 Task: For heading Use Italics Montserrat with green colour & Underline.  font size for heading26,  'Change the font style of data to' oswald and font size to 18,  Change the alignment of both headline & data to Align left In the sheet  Data Analysis Workbook Template Sheet
Action: Mouse moved to (63, 120)
Screenshot: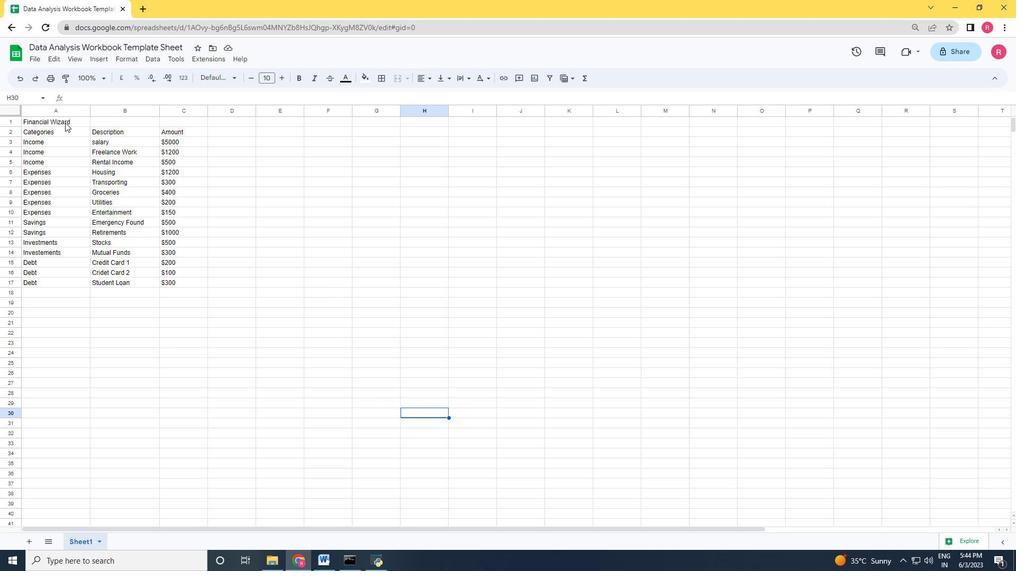 
Action: Mouse pressed left at (63, 120)
Screenshot: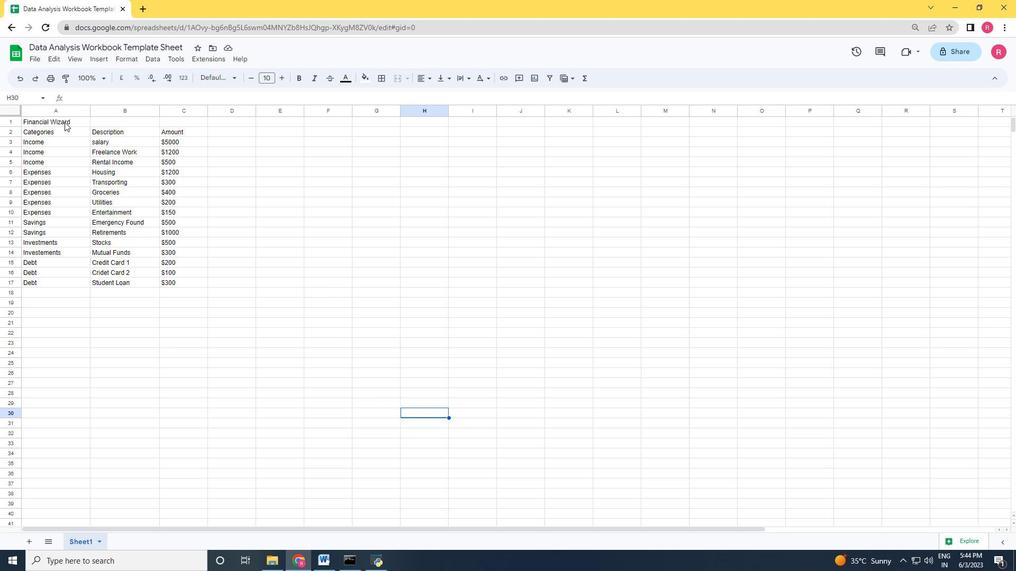 
Action: Mouse moved to (310, 77)
Screenshot: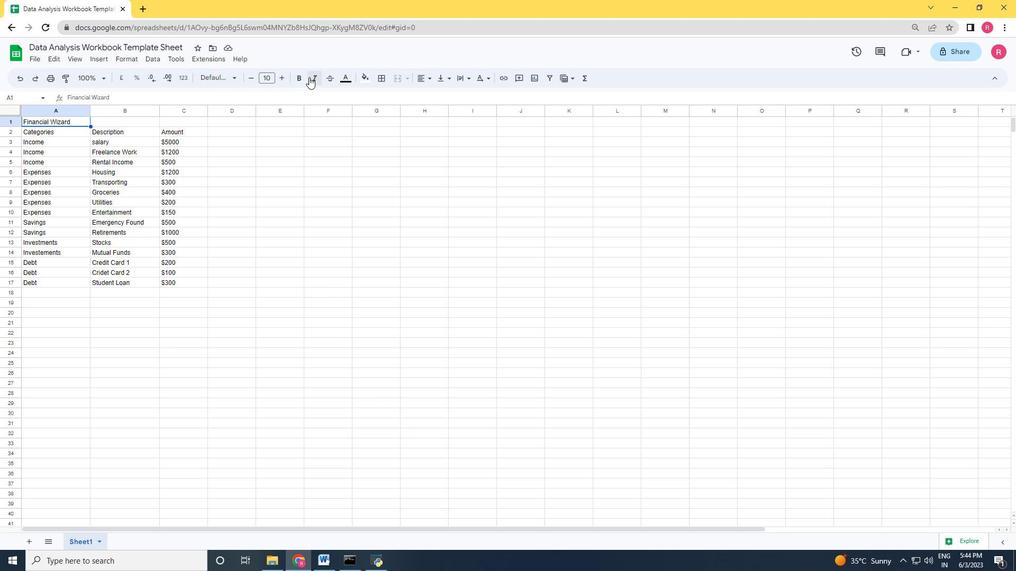 
Action: Mouse pressed left at (310, 77)
Screenshot: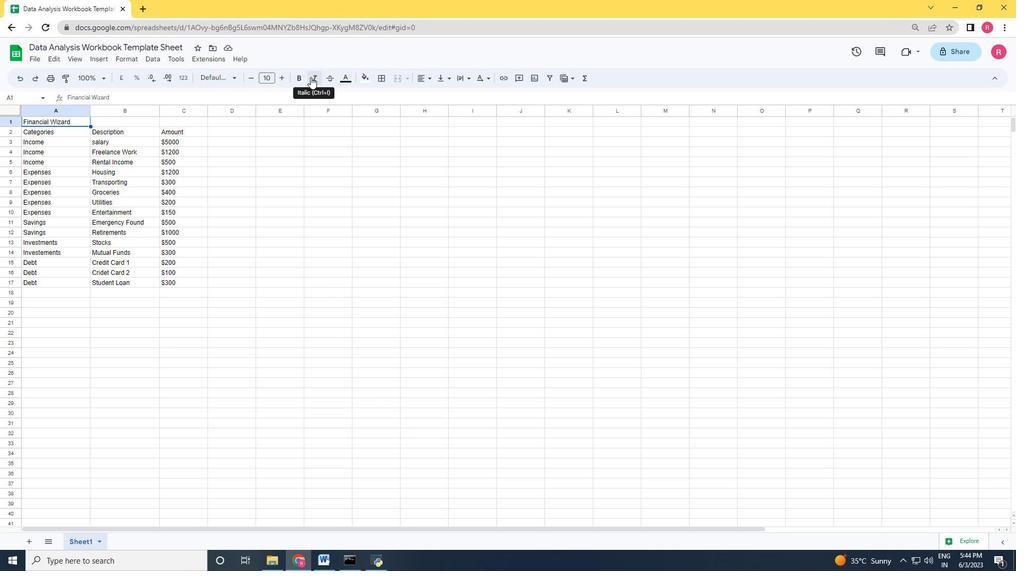 
Action: Mouse moved to (235, 81)
Screenshot: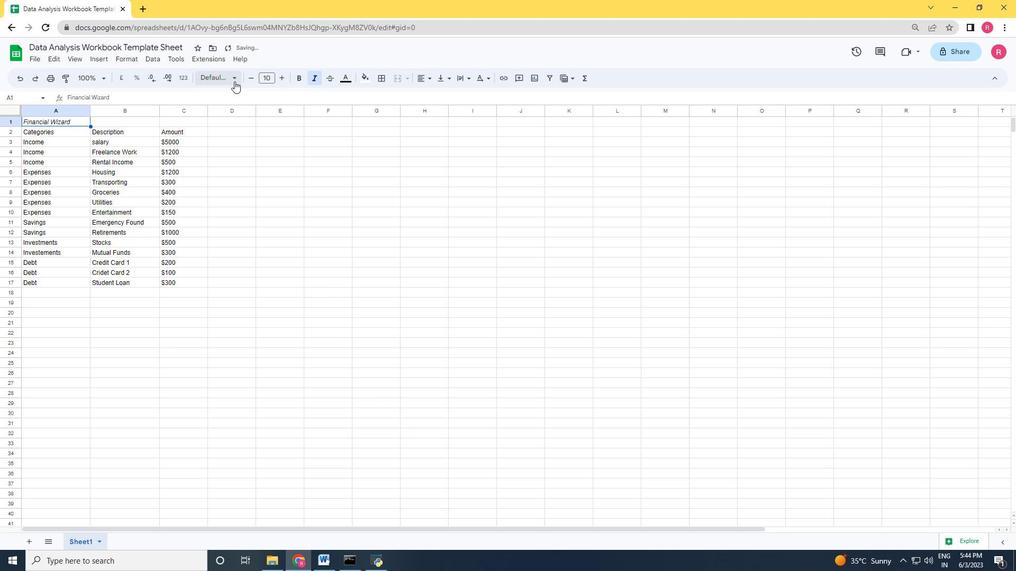 
Action: Mouse pressed left at (235, 81)
Screenshot: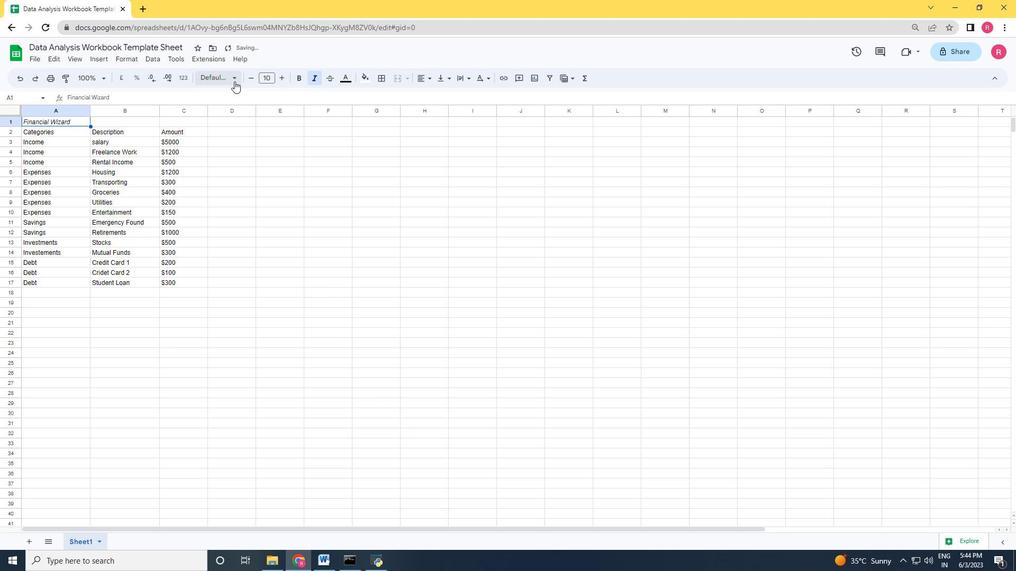 
Action: Mouse moved to (242, 462)
Screenshot: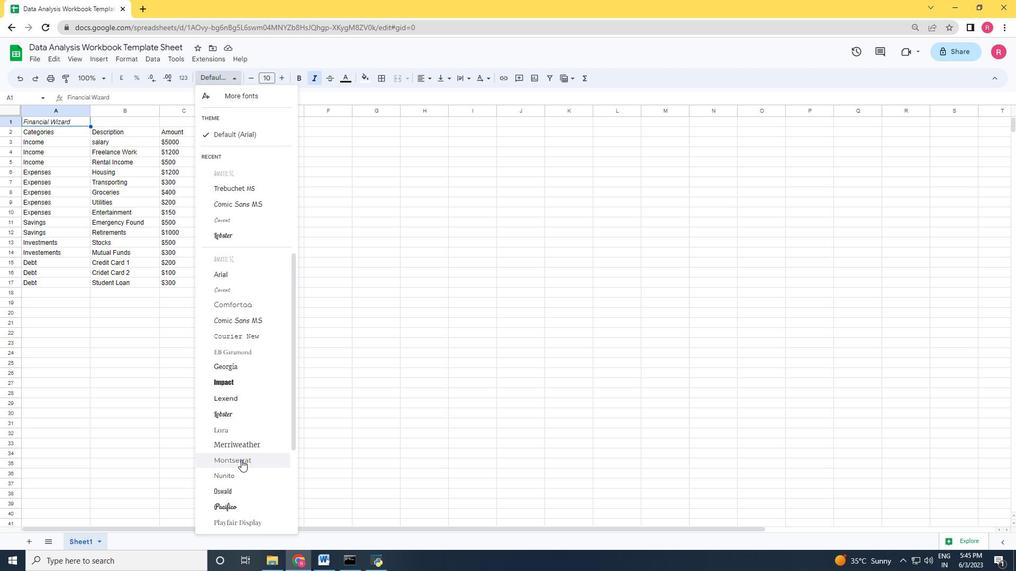 
Action: Mouse pressed left at (242, 462)
Screenshot: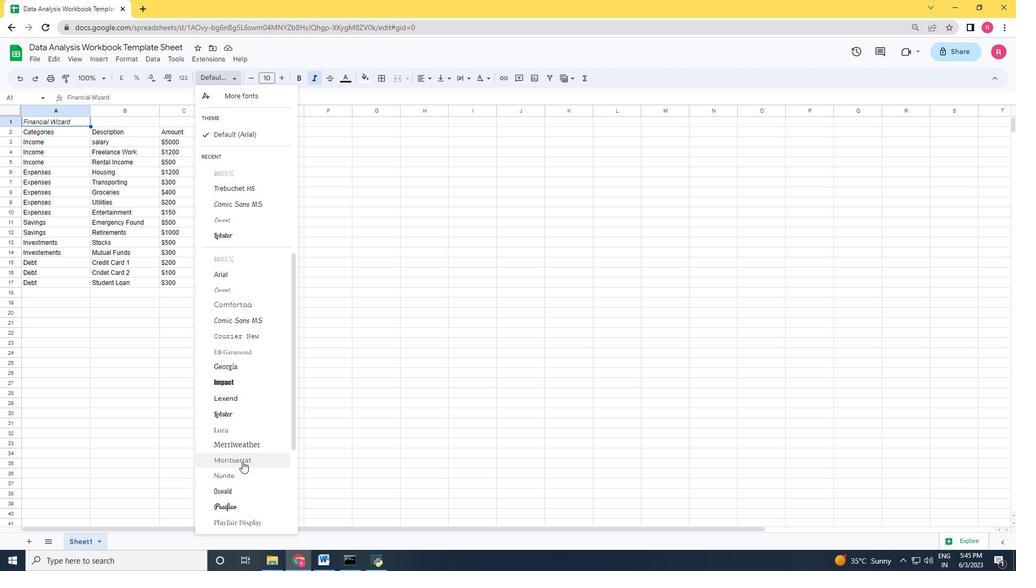 
Action: Mouse moved to (345, 83)
Screenshot: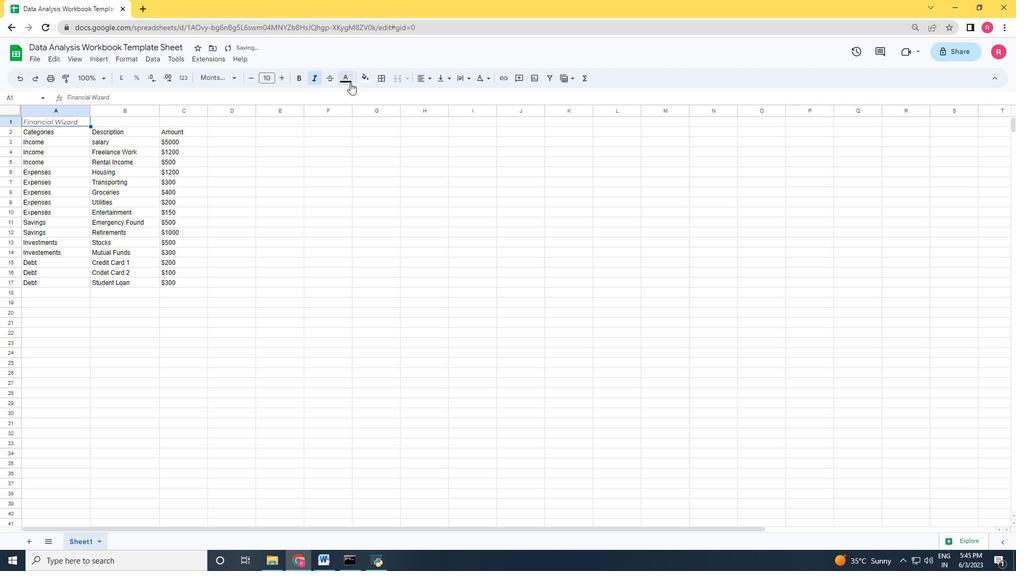 
Action: Mouse pressed left at (345, 83)
Screenshot: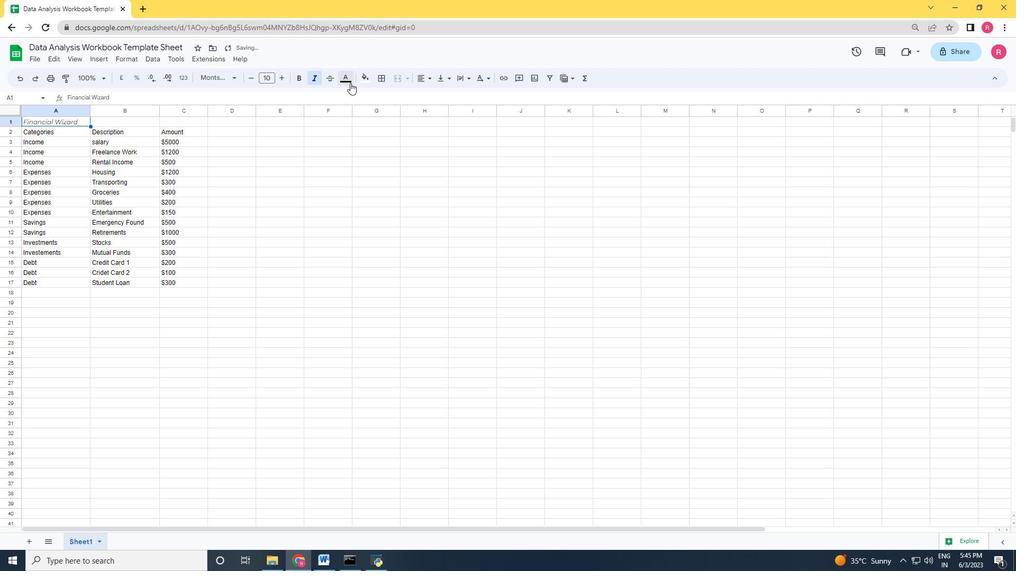 
Action: Mouse moved to (388, 122)
Screenshot: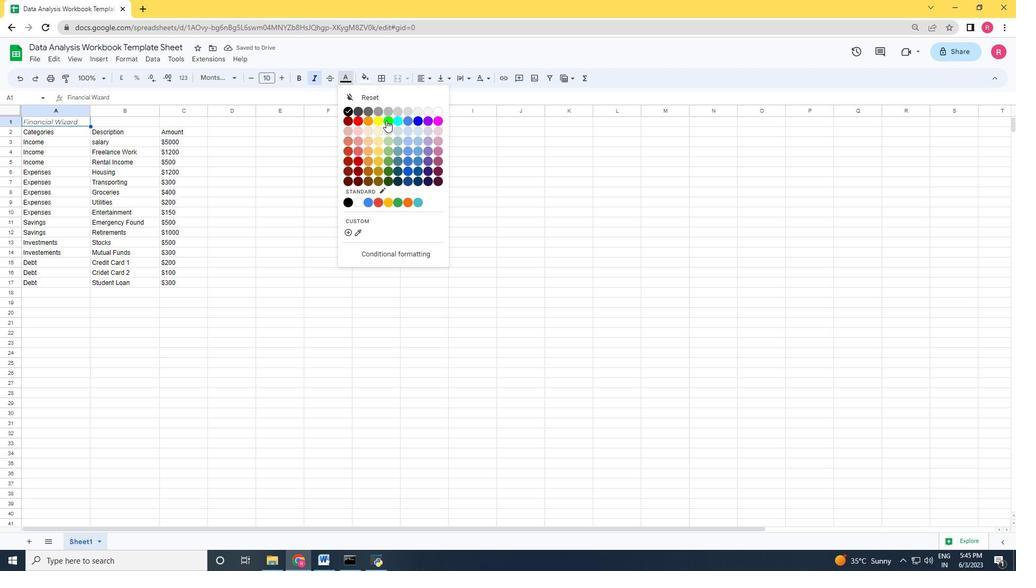 
Action: Mouse pressed left at (388, 122)
Screenshot: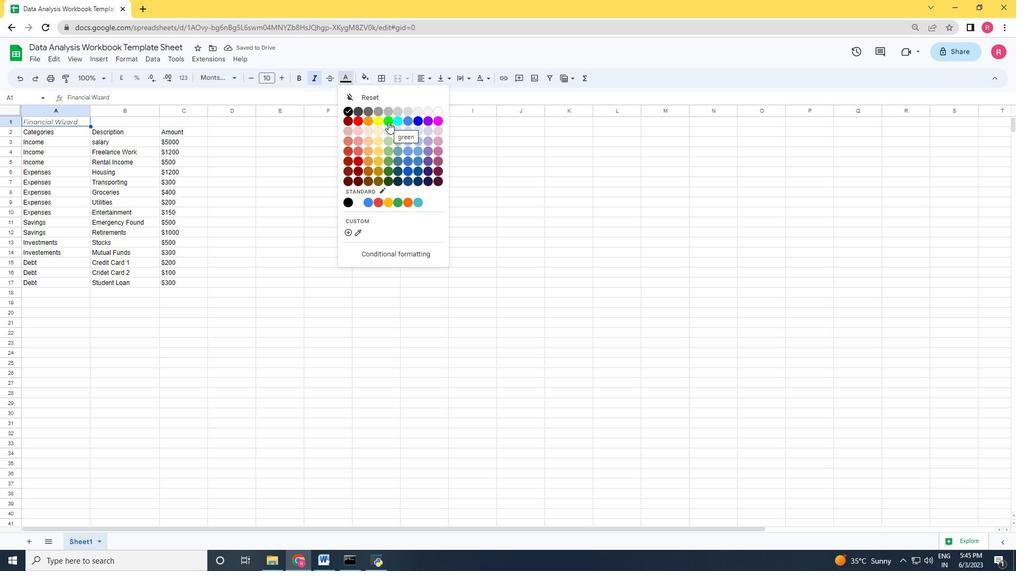 
Action: Mouse moved to (103, 60)
Screenshot: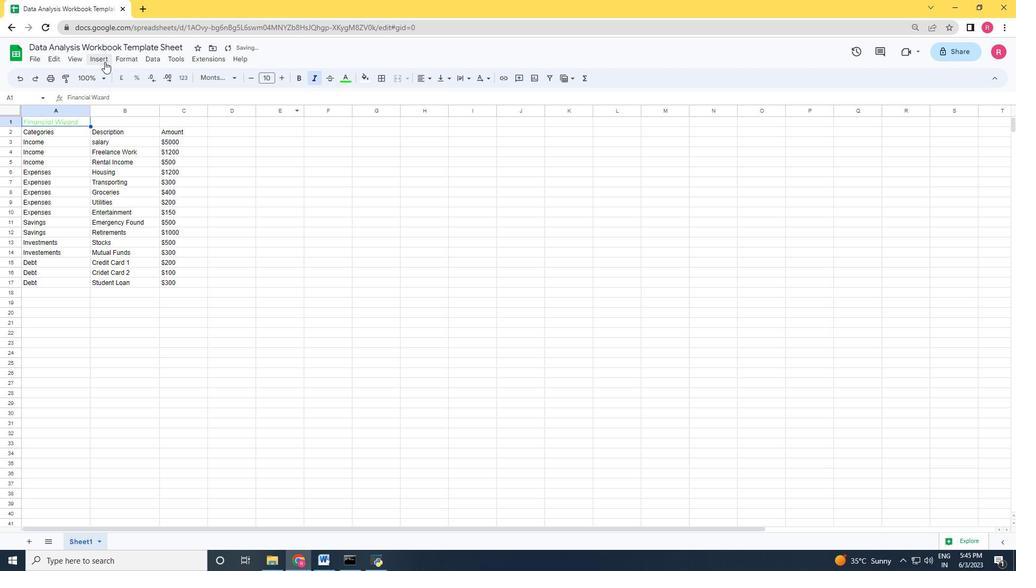 
Action: Mouse pressed left at (103, 60)
Screenshot: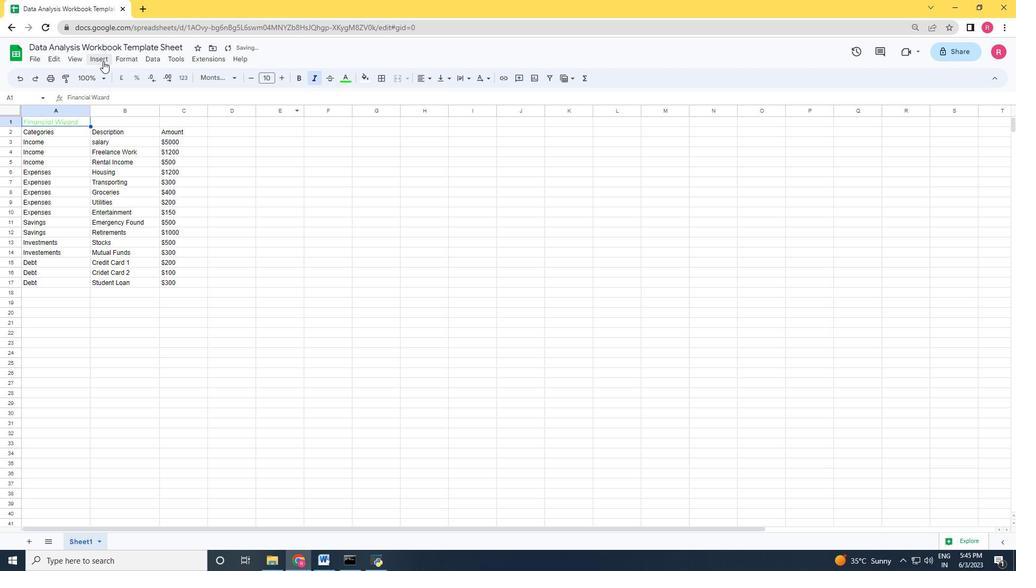 
Action: Mouse moved to (135, 61)
Screenshot: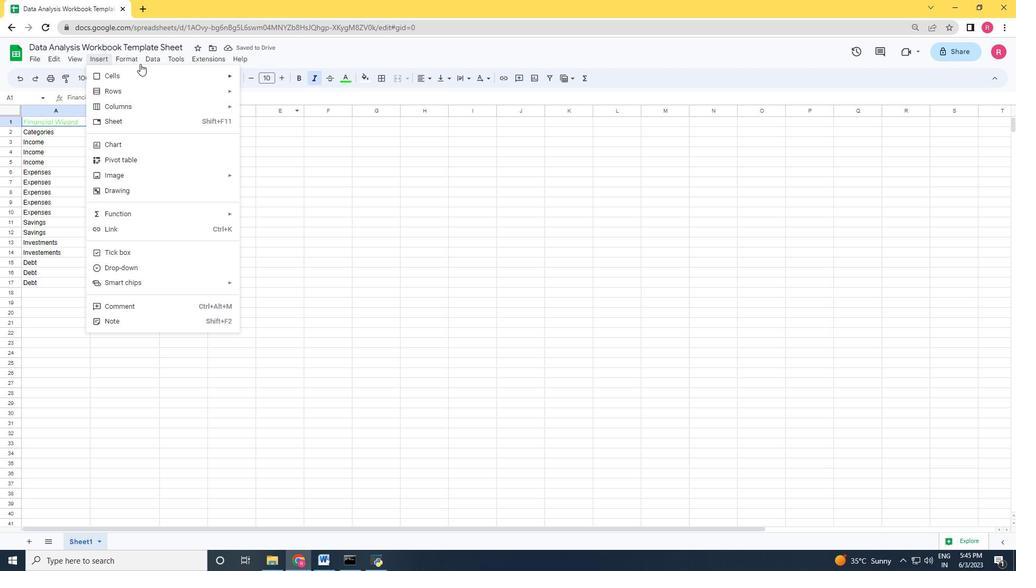 
Action: Mouse pressed left at (135, 61)
Screenshot: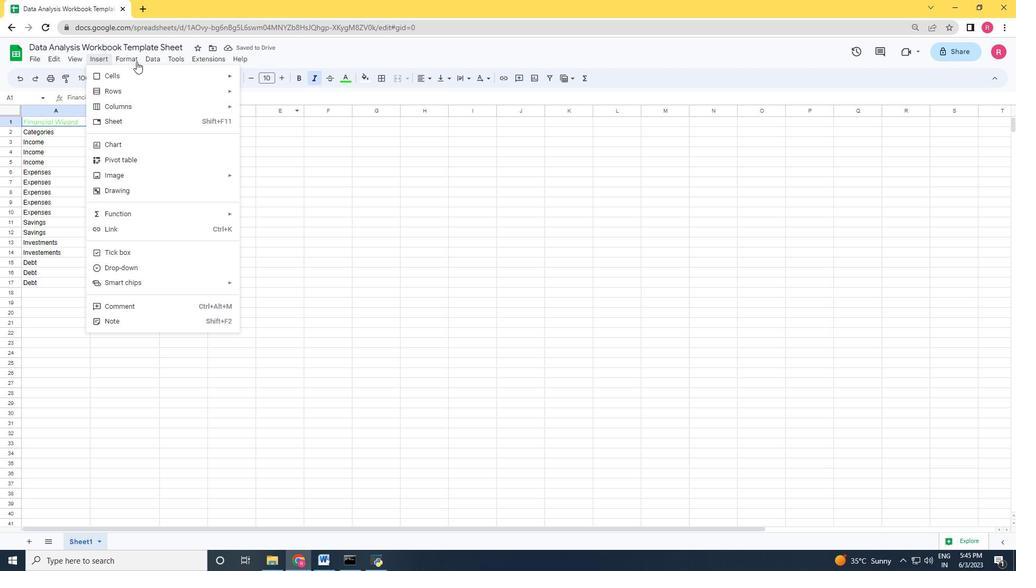 
Action: Mouse moved to (131, 59)
Screenshot: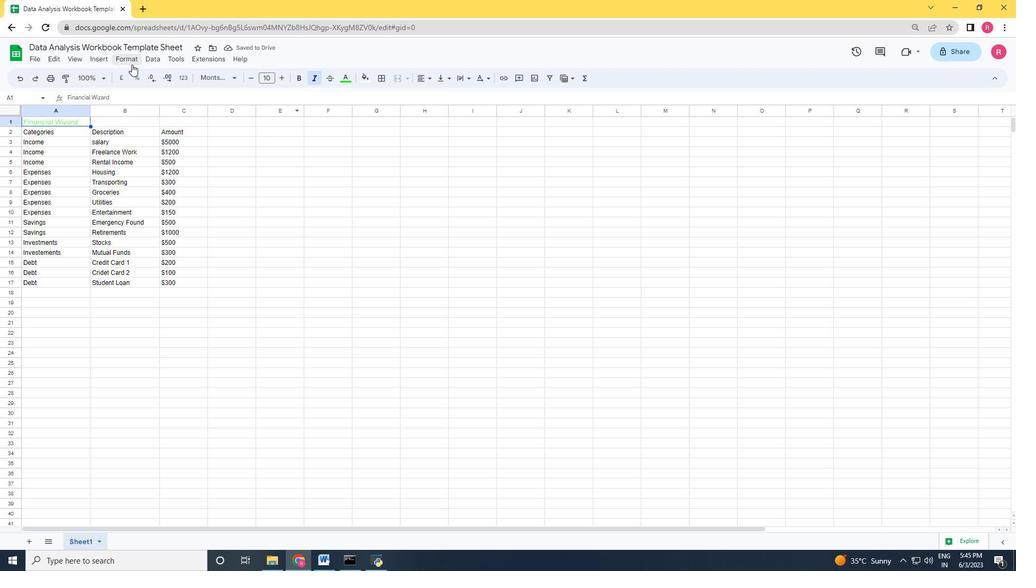 
Action: Mouse pressed left at (131, 59)
Screenshot: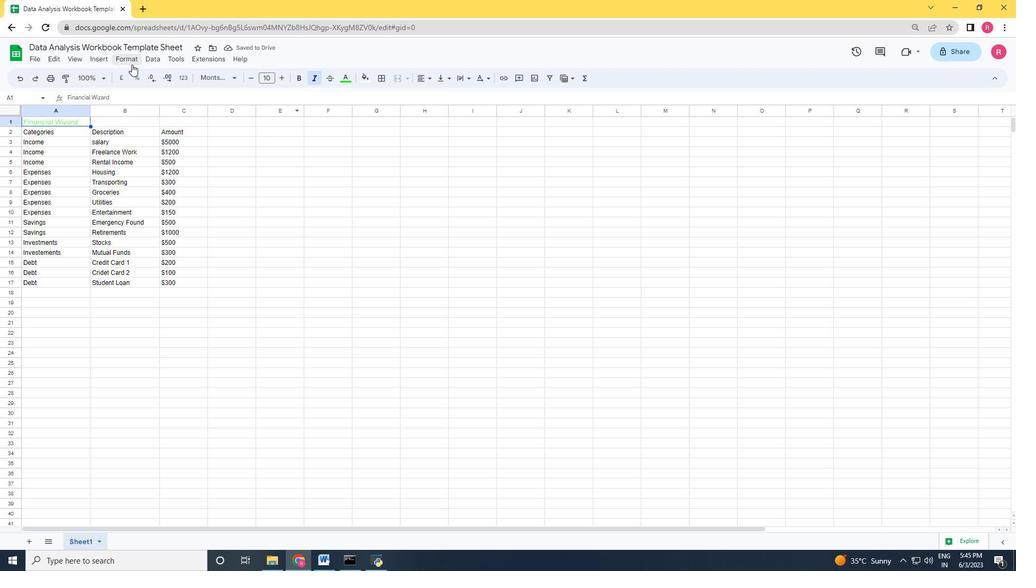 
Action: Mouse moved to (135, 56)
Screenshot: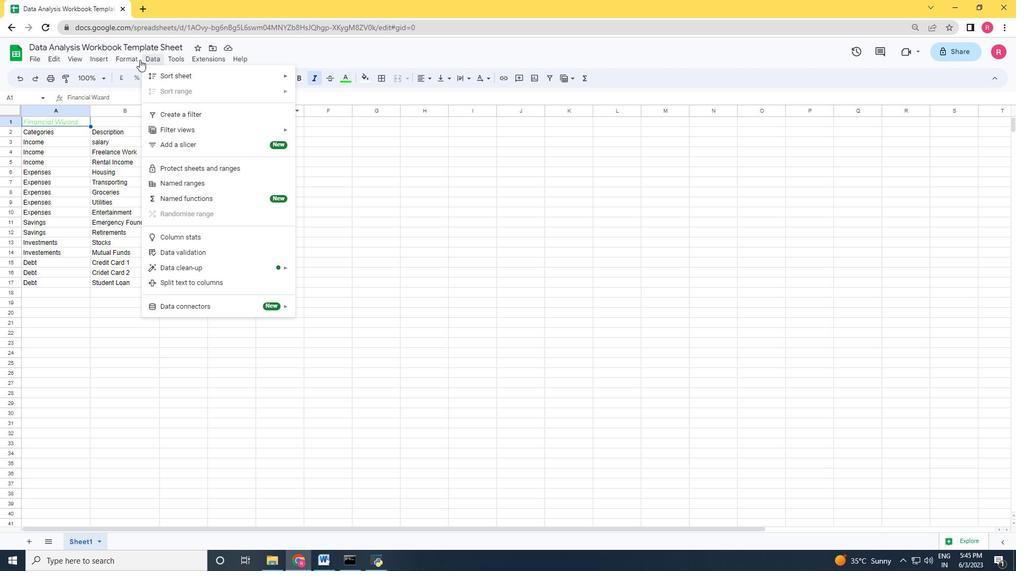 
Action: Mouse pressed left at (135, 56)
Screenshot: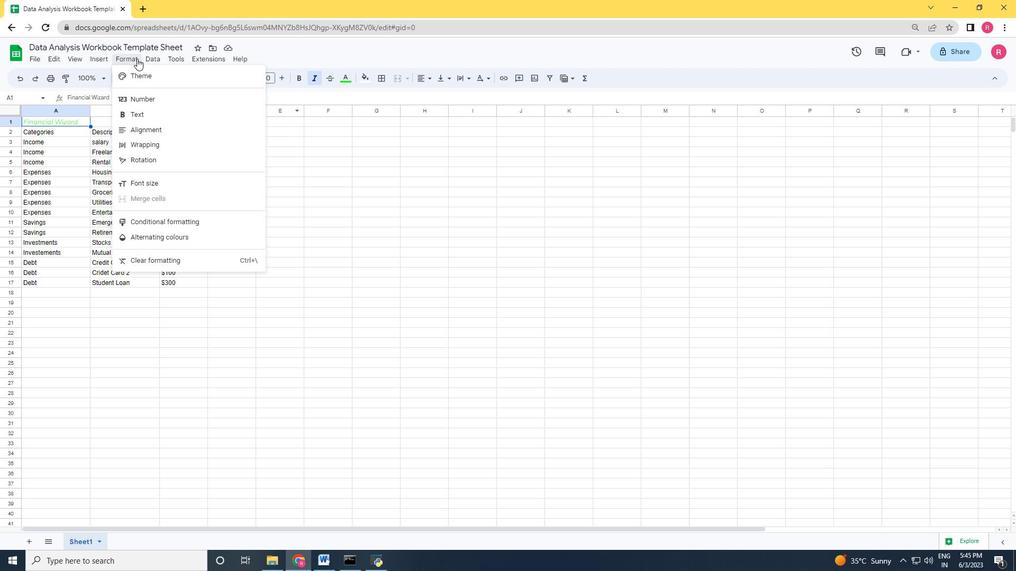 
Action: Mouse moved to (132, 57)
Screenshot: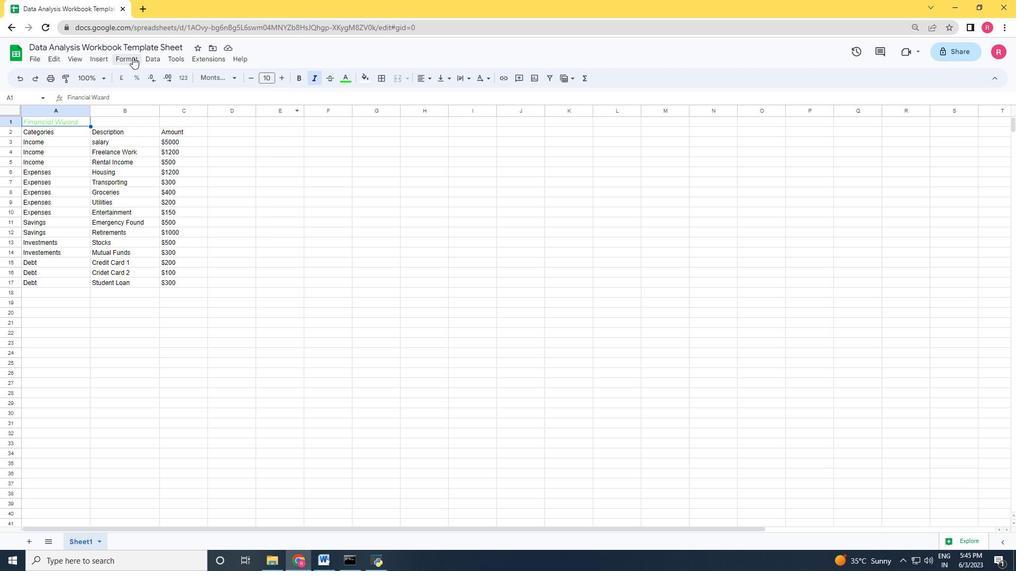 
Action: Mouse pressed left at (132, 57)
Screenshot: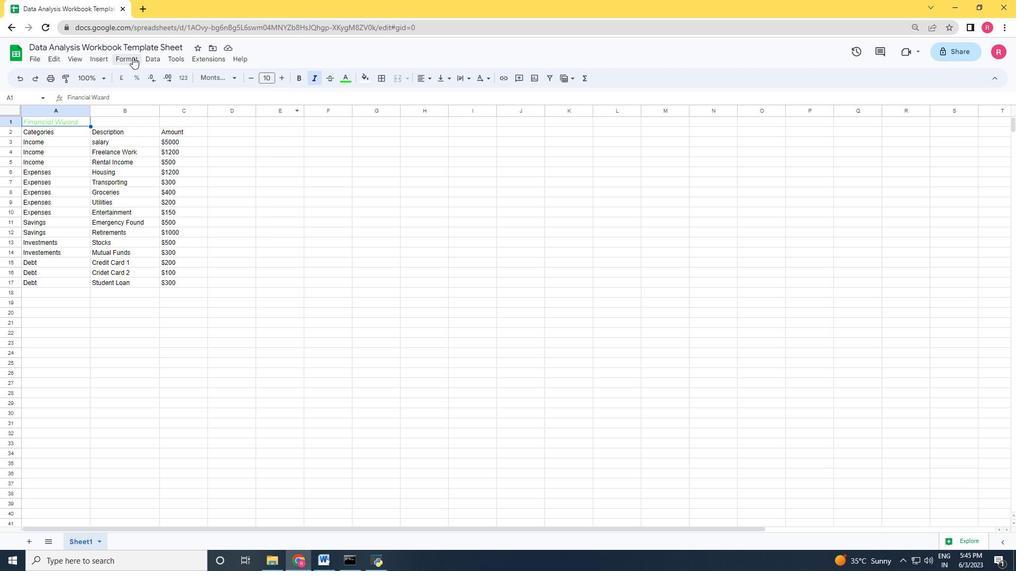 
Action: Mouse moved to (310, 146)
Screenshot: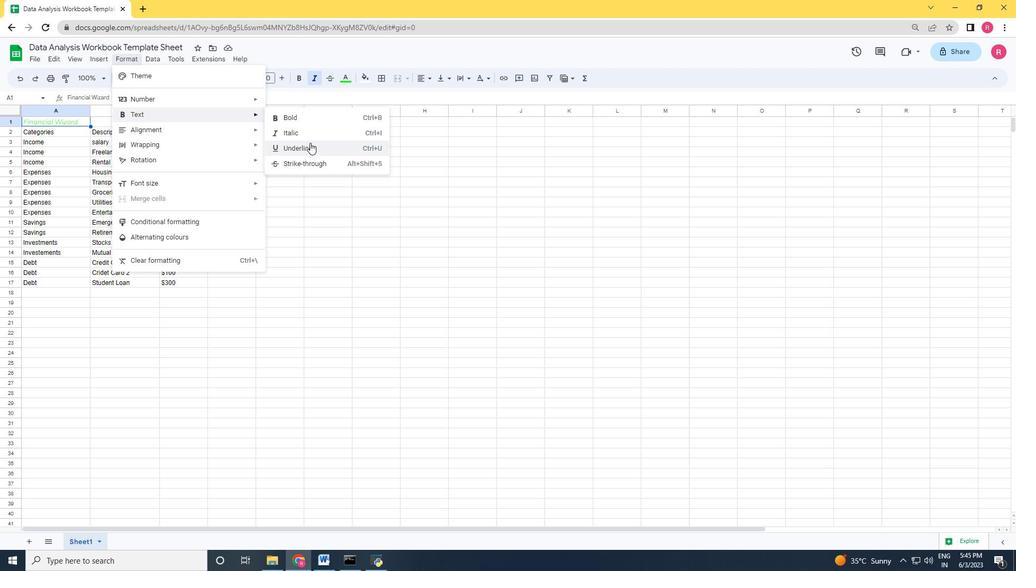 
Action: Mouse pressed left at (310, 146)
Screenshot: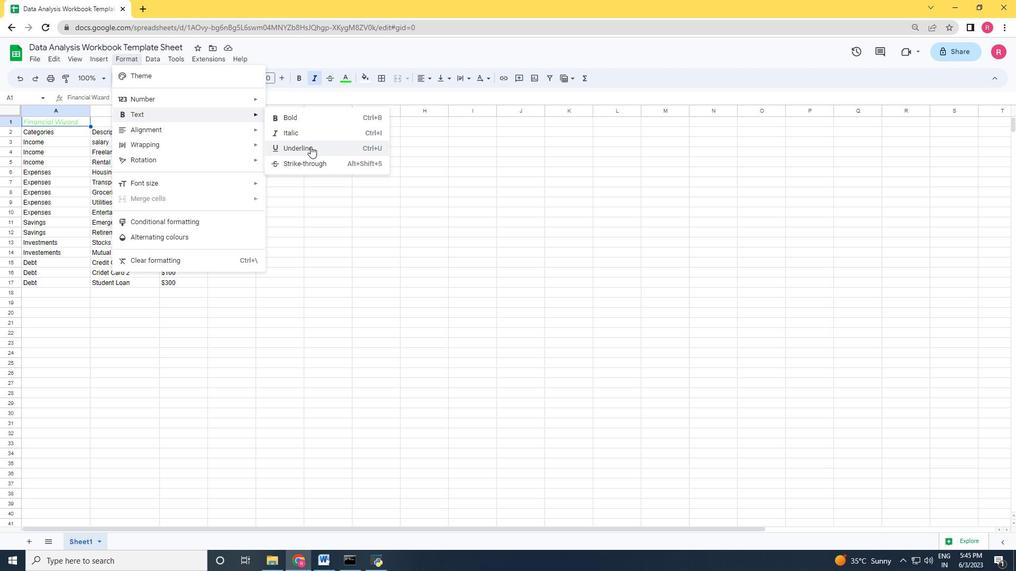 
Action: Mouse moved to (282, 76)
Screenshot: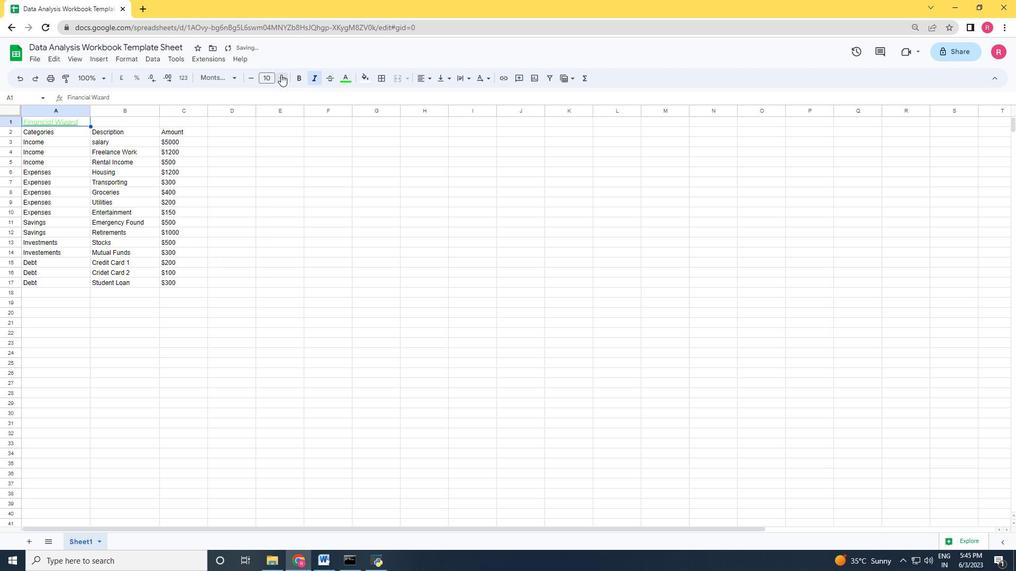 
Action: Mouse pressed left at (282, 76)
Screenshot: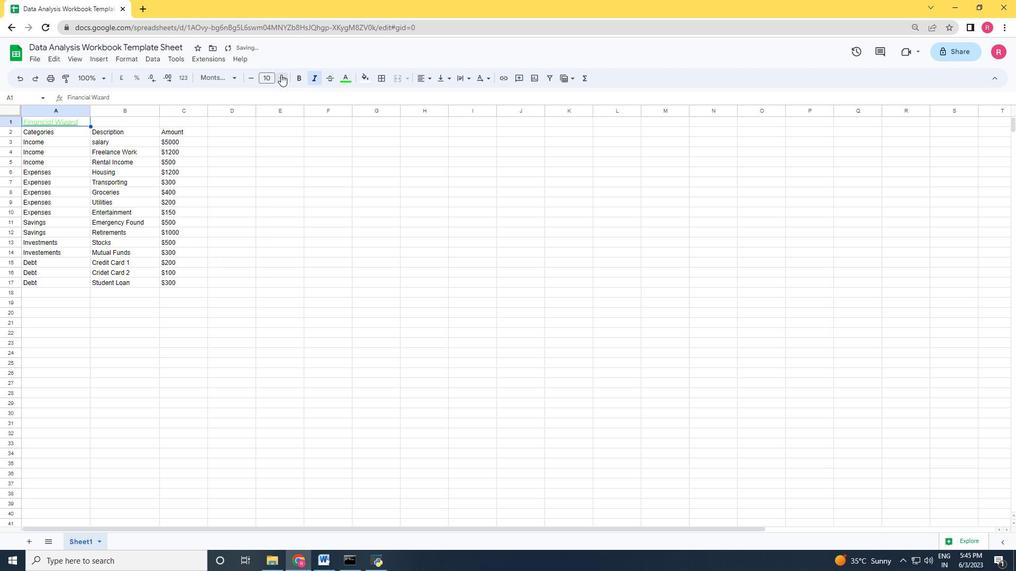 
Action: Mouse pressed left at (282, 76)
Screenshot: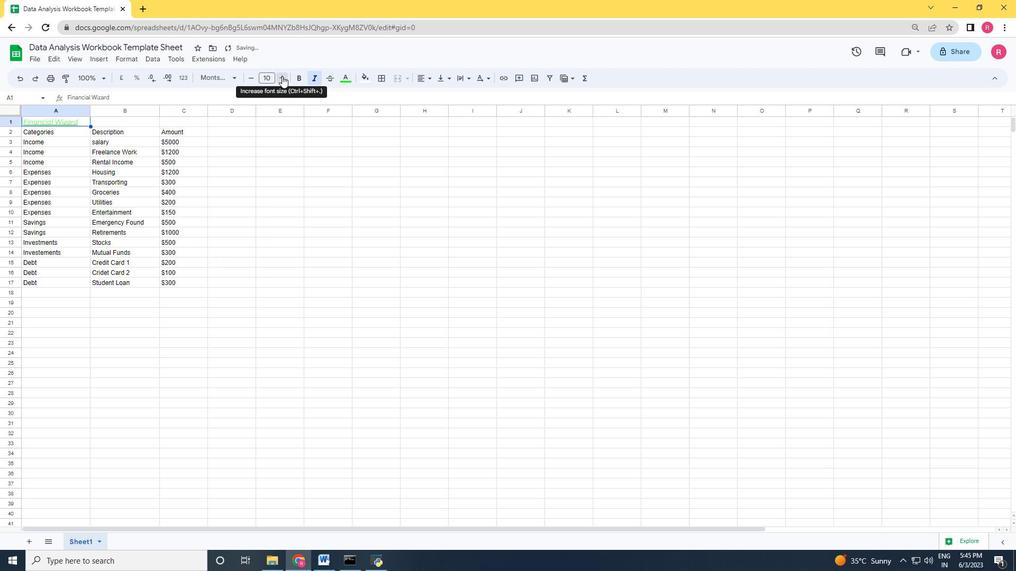 
Action: Mouse pressed left at (282, 76)
Screenshot: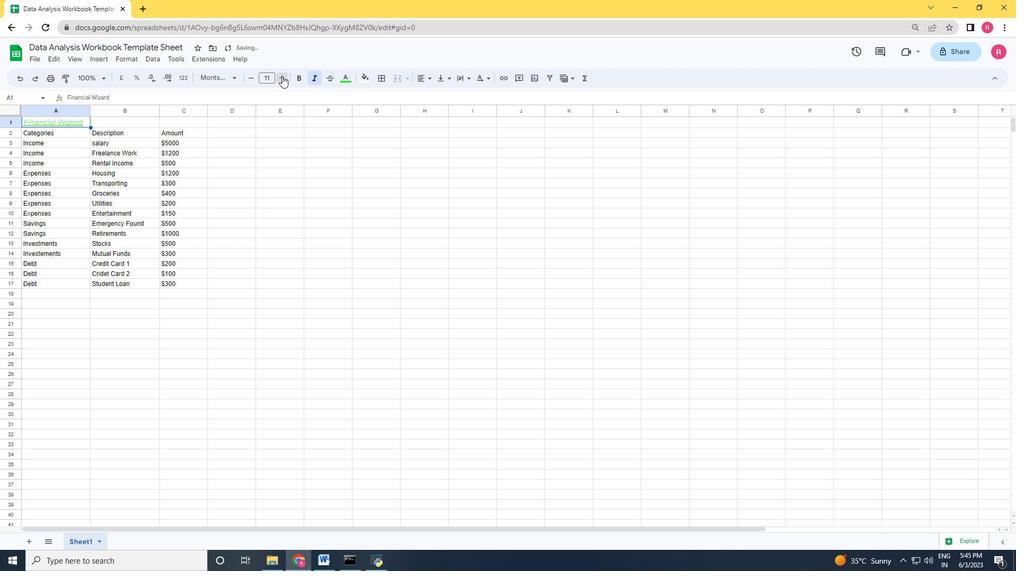 
Action: Mouse pressed left at (282, 76)
Screenshot: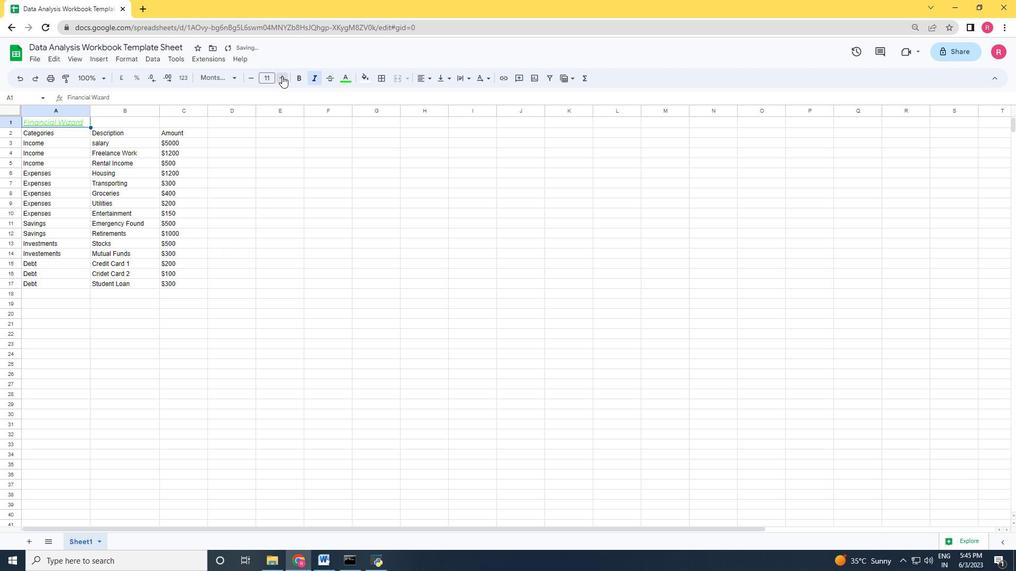 
Action: Mouse pressed left at (282, 76)
Screenshot: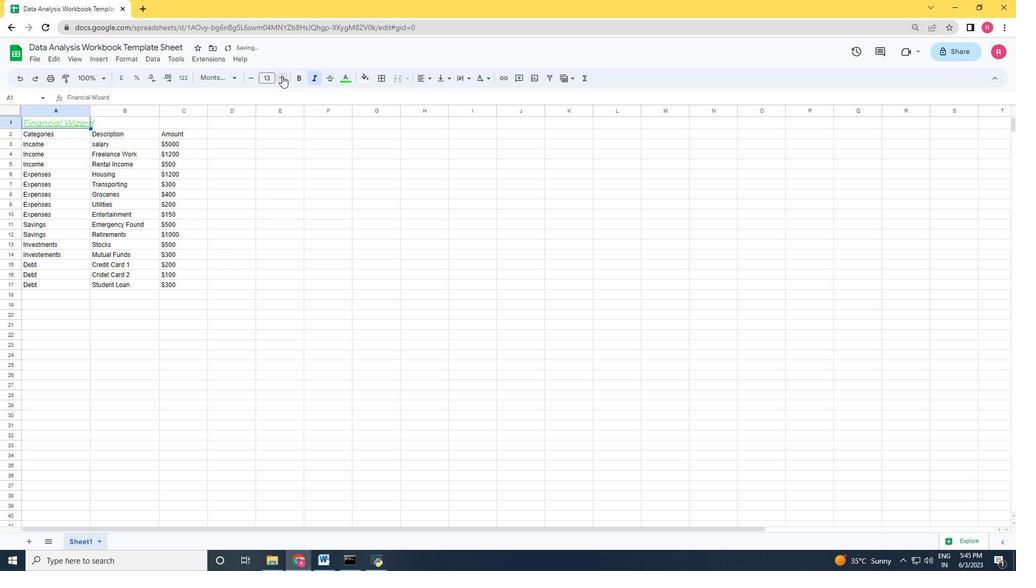 
Action: Mouse pressed left at (282, 76)
Screenshot: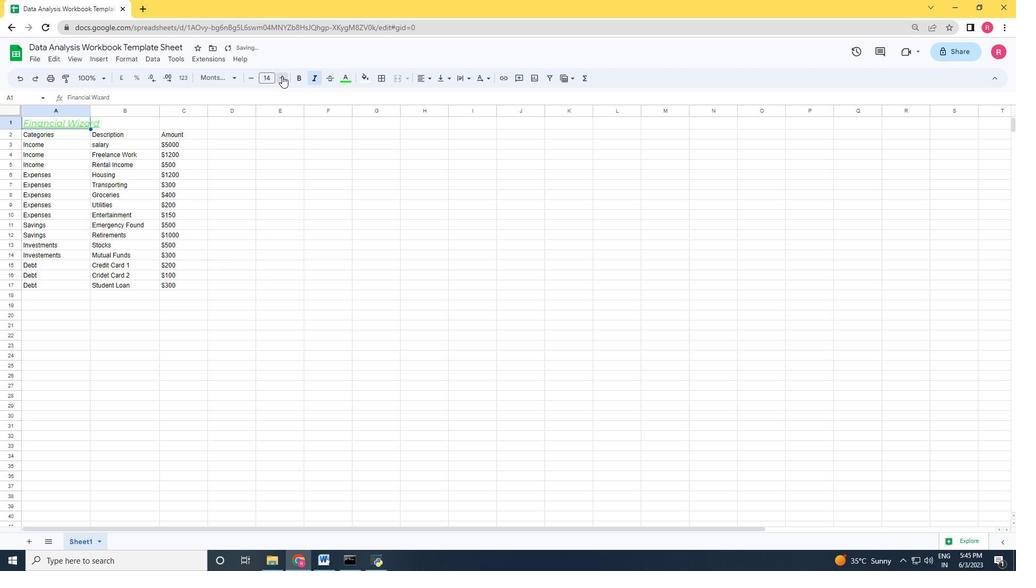 
Action: Mouse moved to (282, 76)
Screenshot: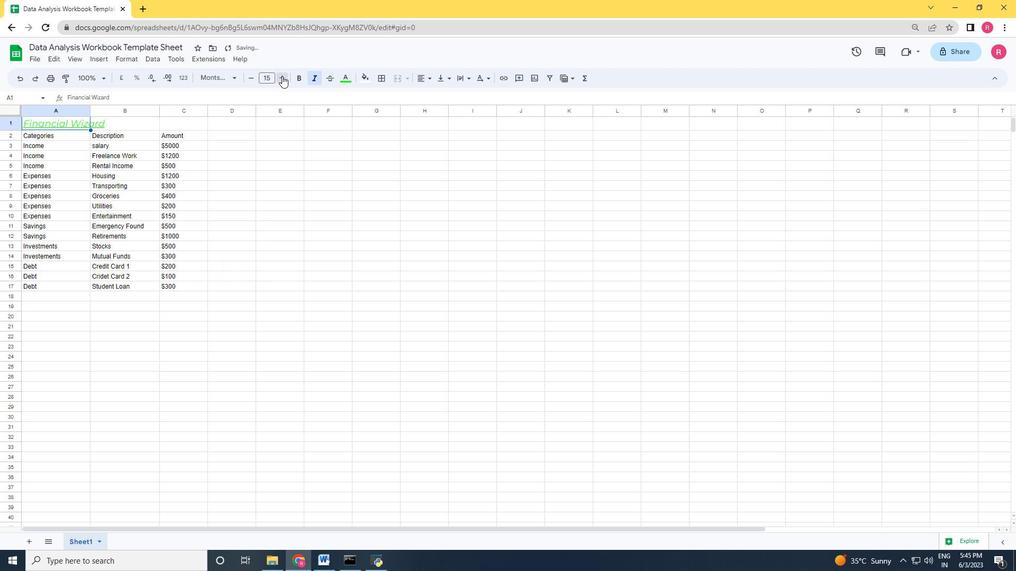 
Action: Mouse pressed left at (282, 76)
Screenshot: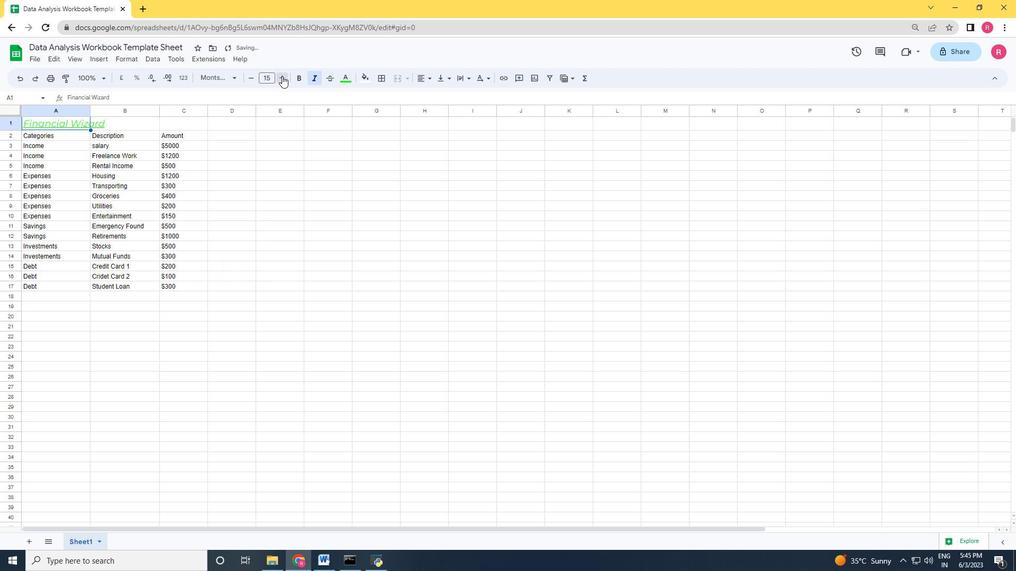 
Action: Mouse moved to (281, 76)
Screenshot: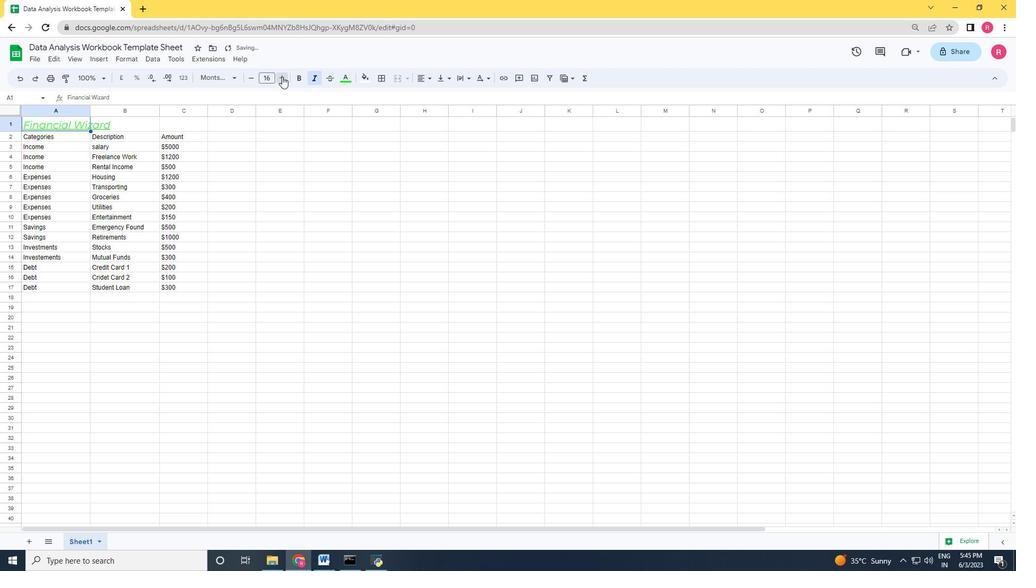 
Action: Mouse pressed left at (281, 76)
Screenshot: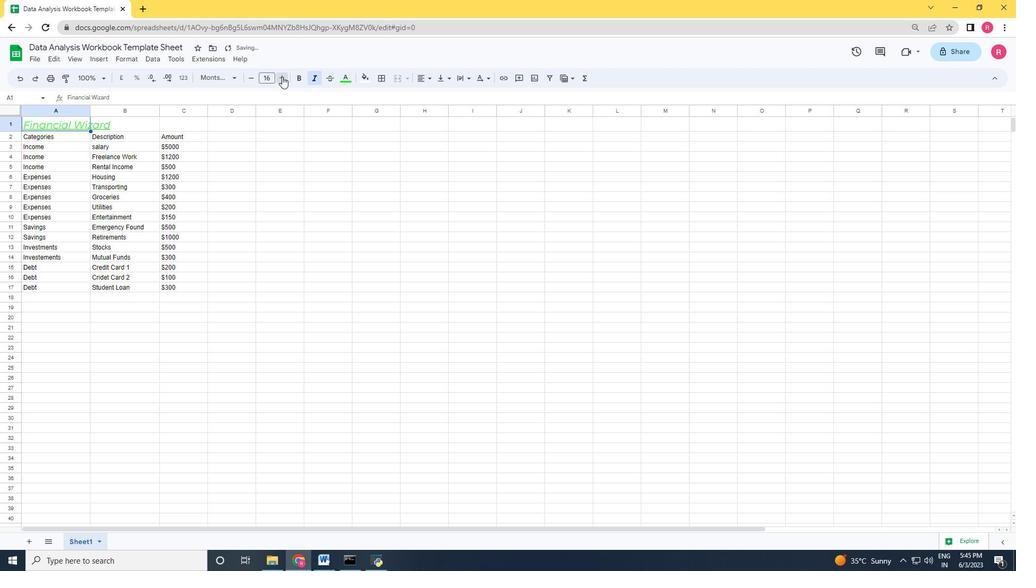 
Action: Mouse moved to (281, 76)
Screenshot: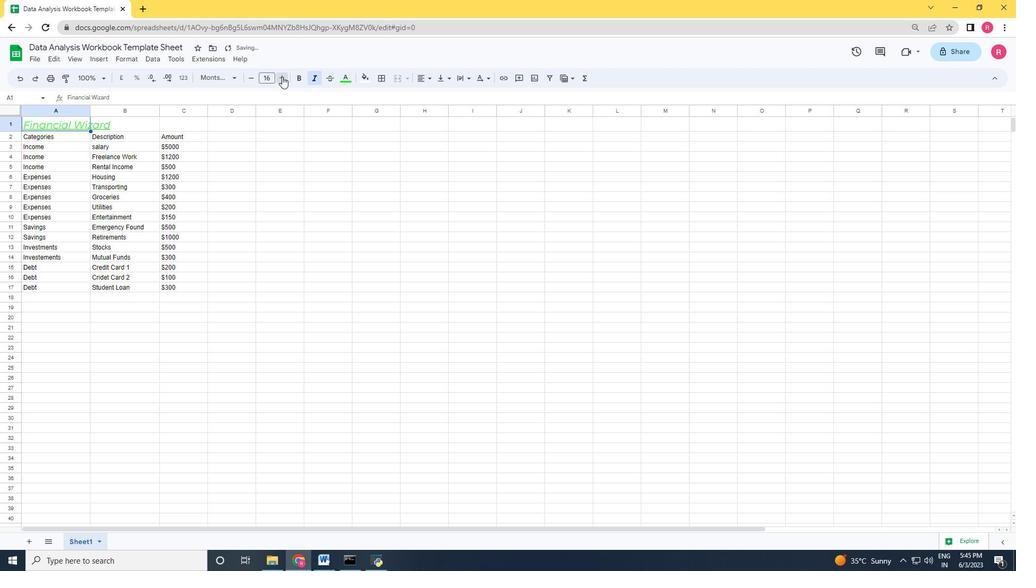 
Action: Mouse pressed left at (281, 76)
Screenshot: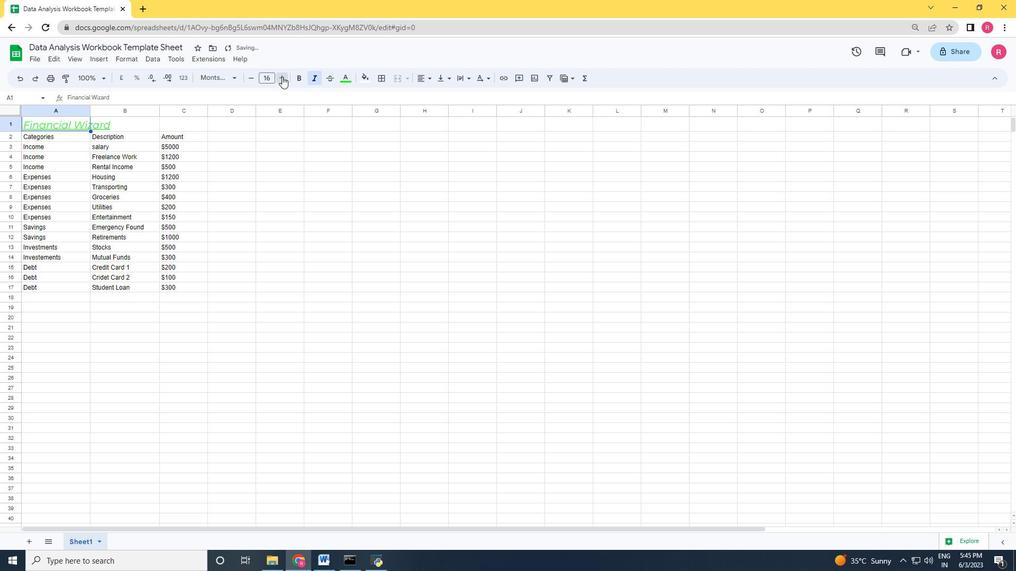 
Action: Mouse pressed left at (281, 76)
Screenshot: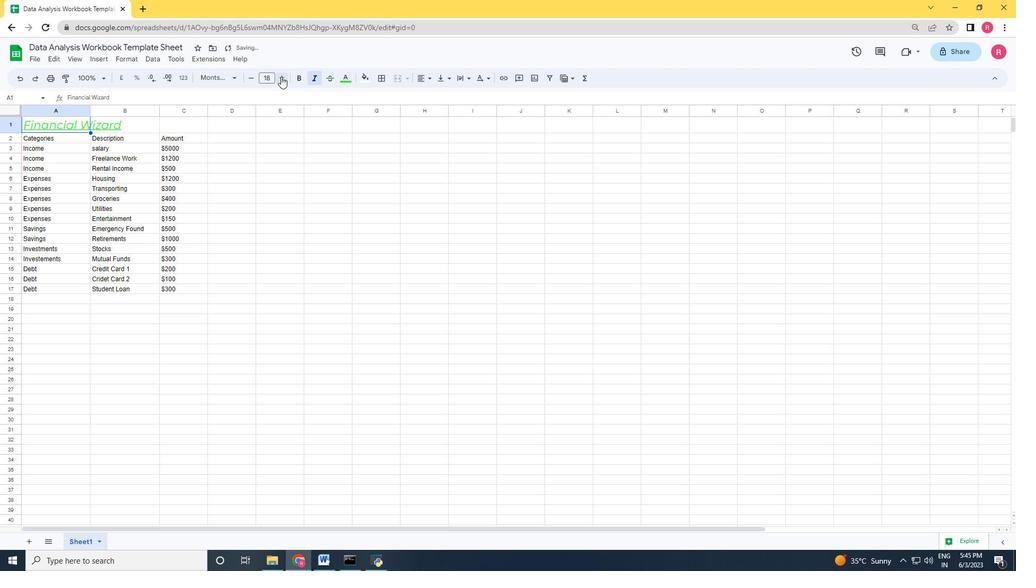 
Action: Mouse pressed left at (281, 76)
Screenshot: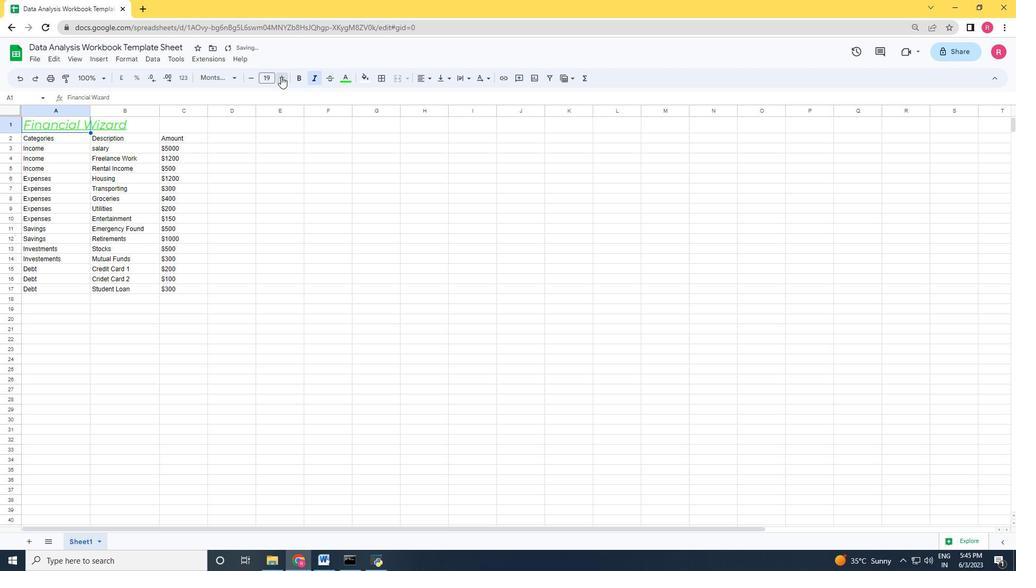 
Action: Mouse pressed left at (281, 76)
Screenshot: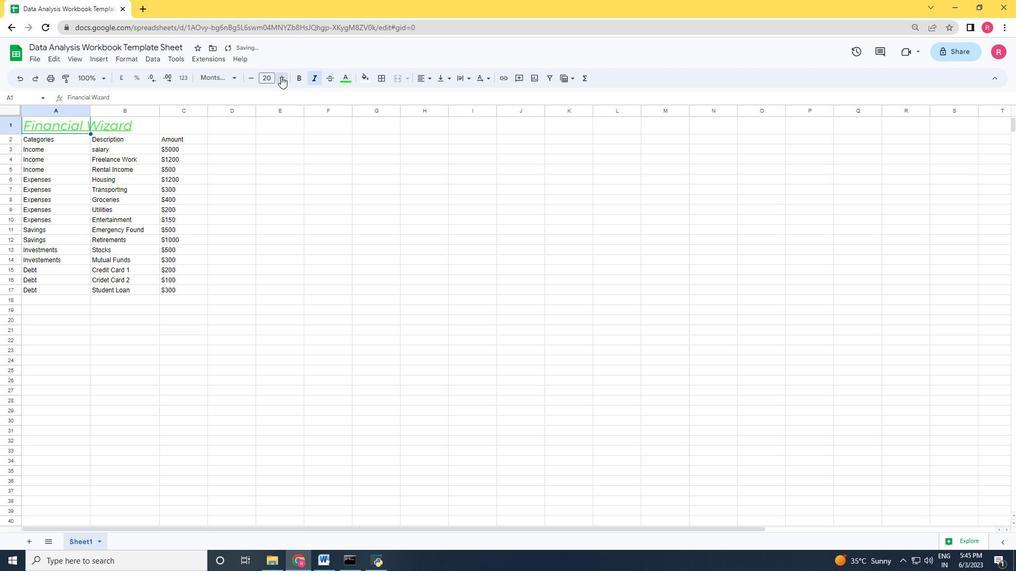 
Action: Mouse pressed left at (281, 76)
Screenshot: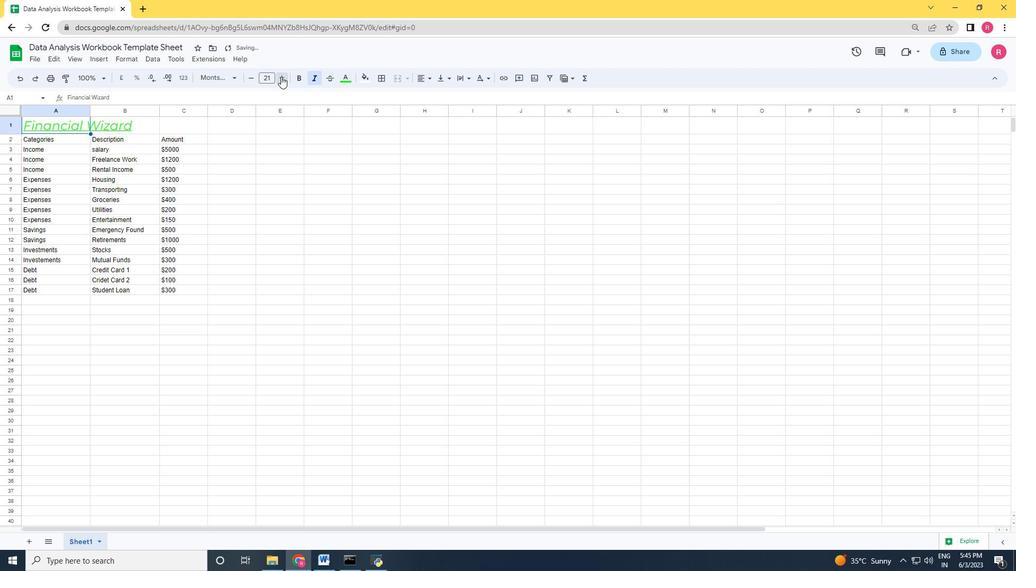 
Action: Mouse pressed left at (281, 76)
Screenshot: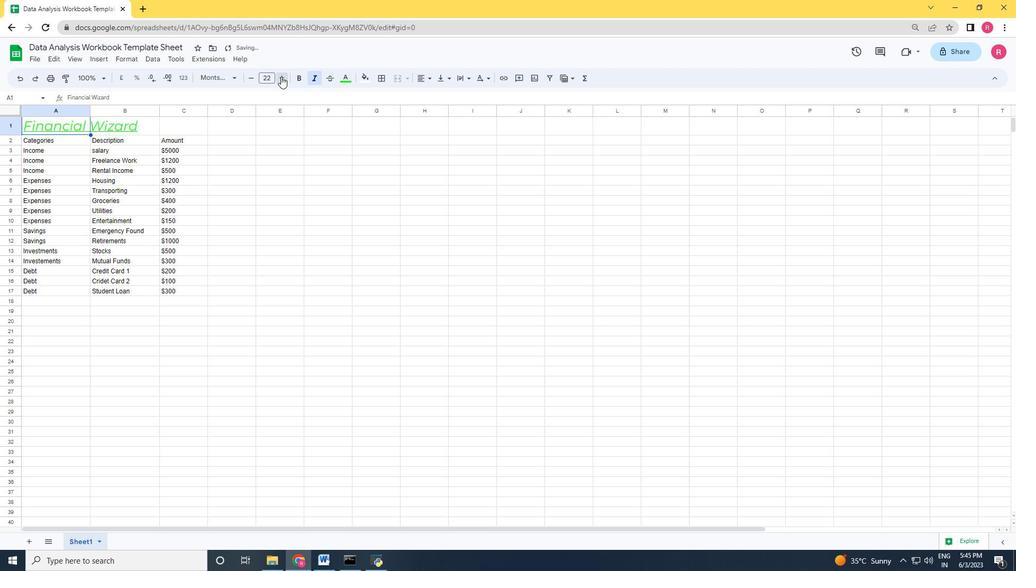 
Action: Mouse moved to (281, 76)
Screenshot: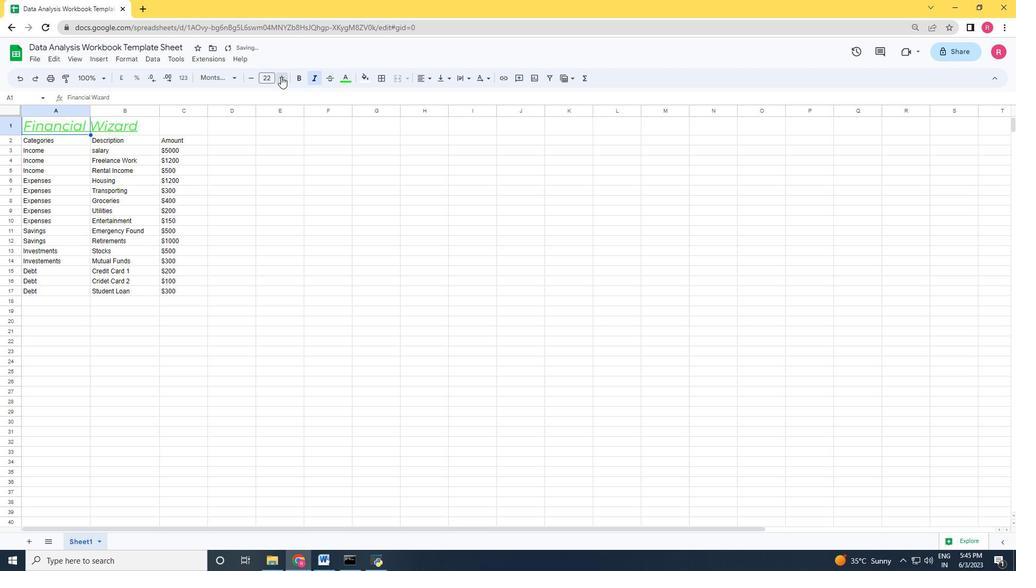 
Action: Mouse pressed left at (281, 76)
Screenshot: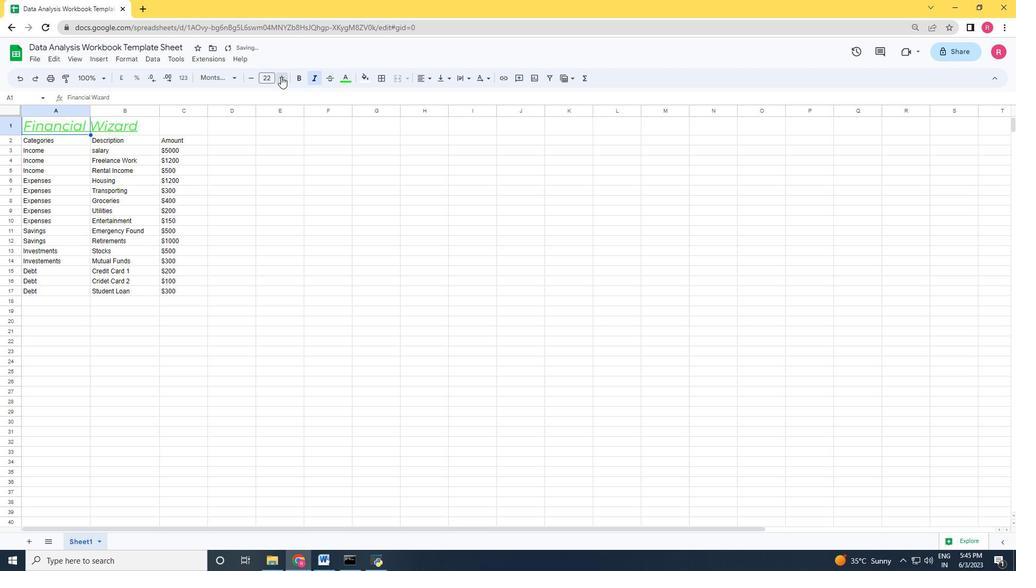 
Action: Mouse moved to (280, 78)
Screenshot: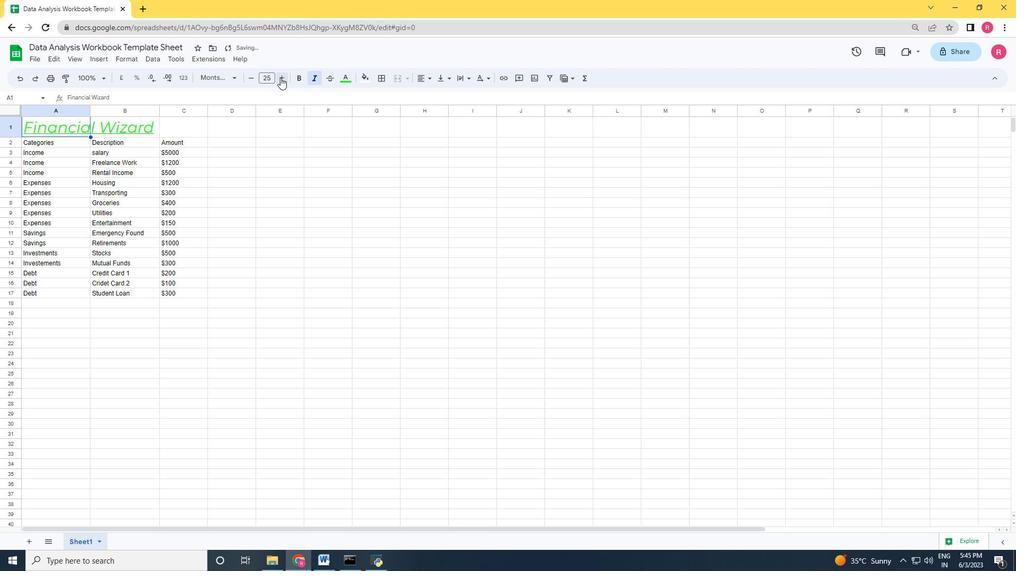 
Action: Mouse pressed left at (280, 78)
Screenshot: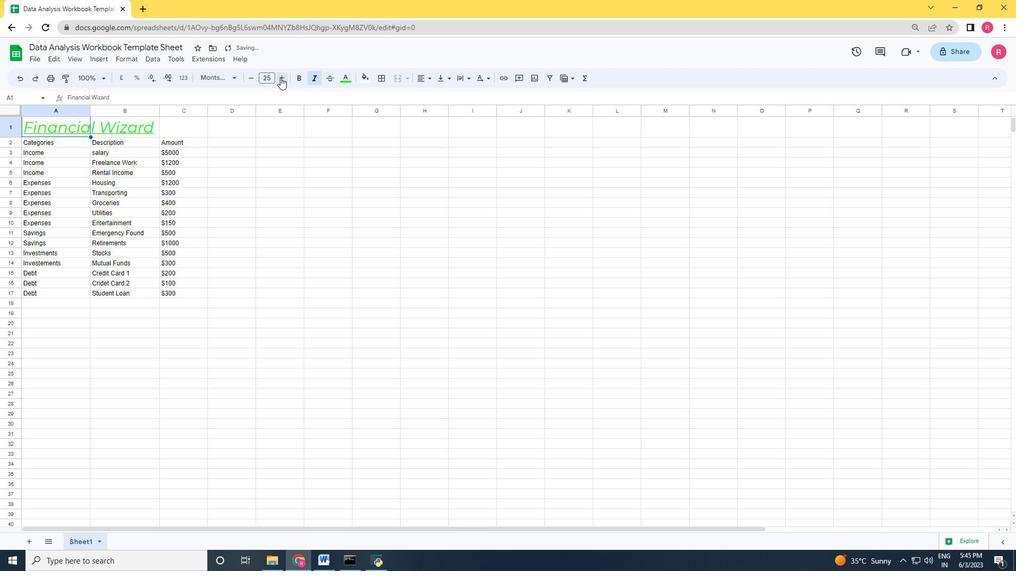 
Action: Mouse moved to (52, 140)
Screenshot: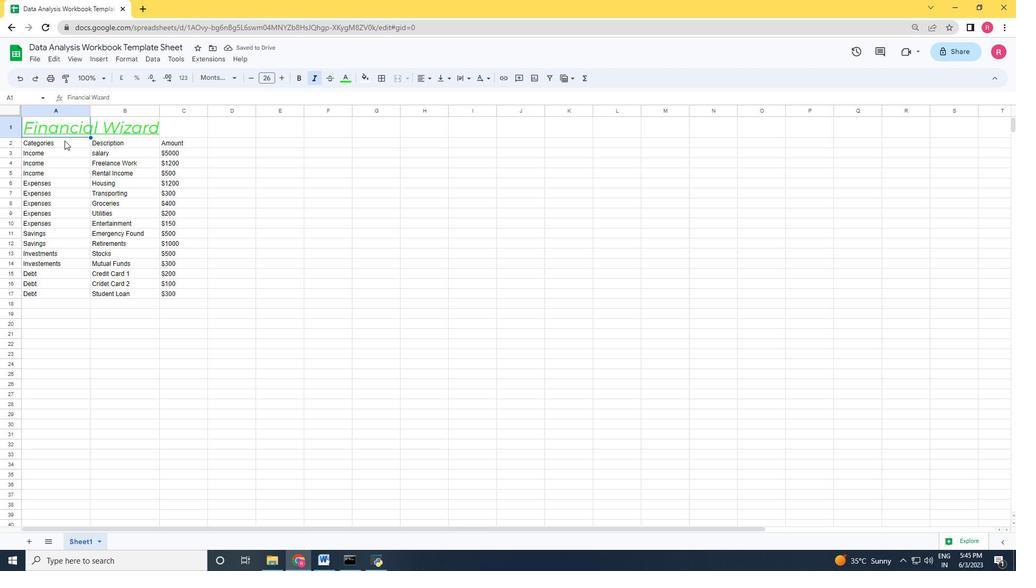 
Action: Mouse pressed left at (52, 140)
Screenshot: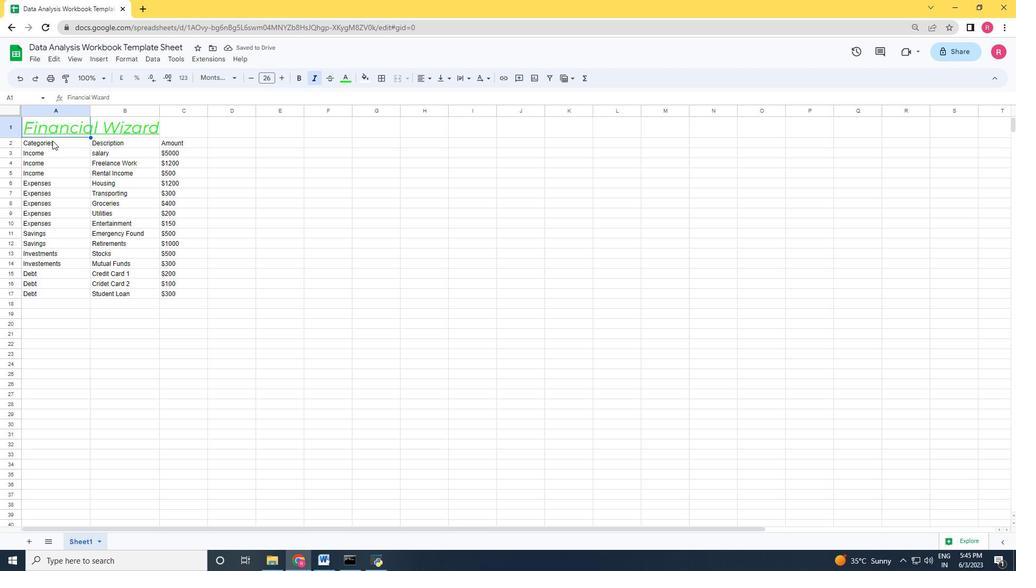 
Action: Mouse moved to (51, 141)
Screenshot: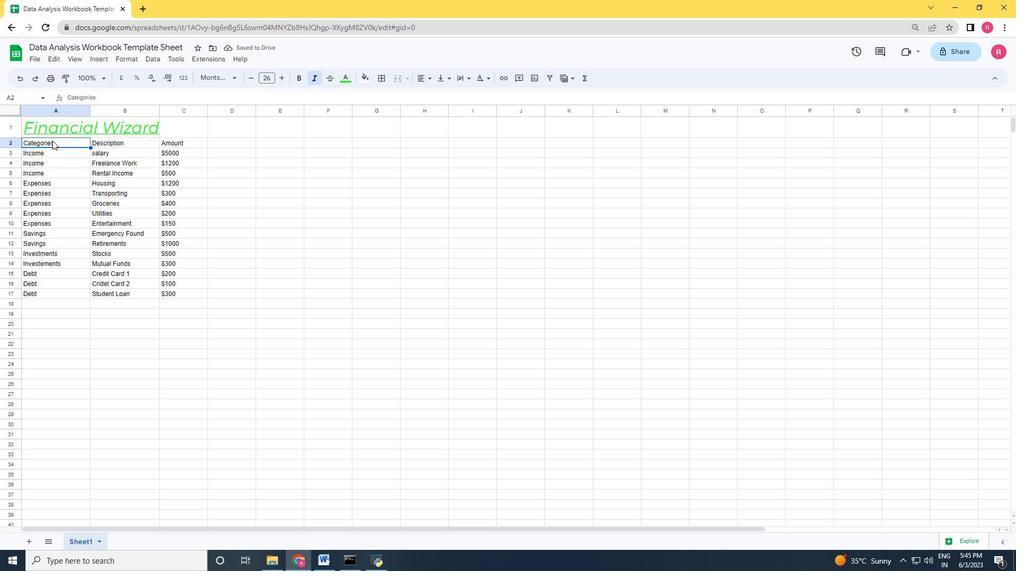 
Action: Key pressed <Key.shift_r><Key.shift_r><Key.shift_r><Key.shift_r><Key.right><Key.right><Key.down><Key.down><Key.down><Key.down><Key.down><Key.down><Key.down><Key.down><Key.down><Key.down><Key.down><Key.down><Key.down><Key.down><Key.down>
Screenshot: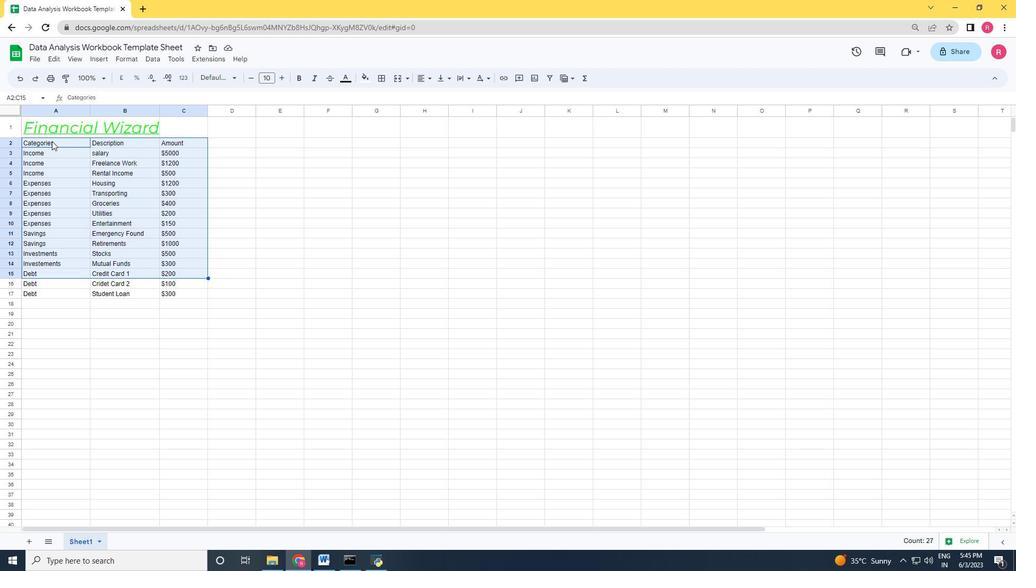 
Action: Mouse moved to (223, 75)
Screenshot: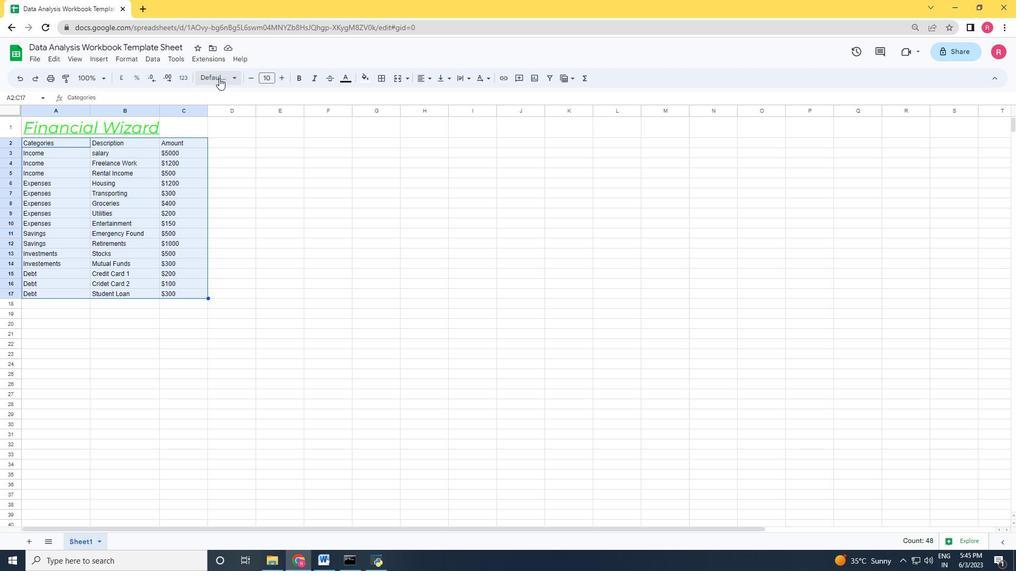 
Action: Mouse pressed left at (223, 75)
Screenshot: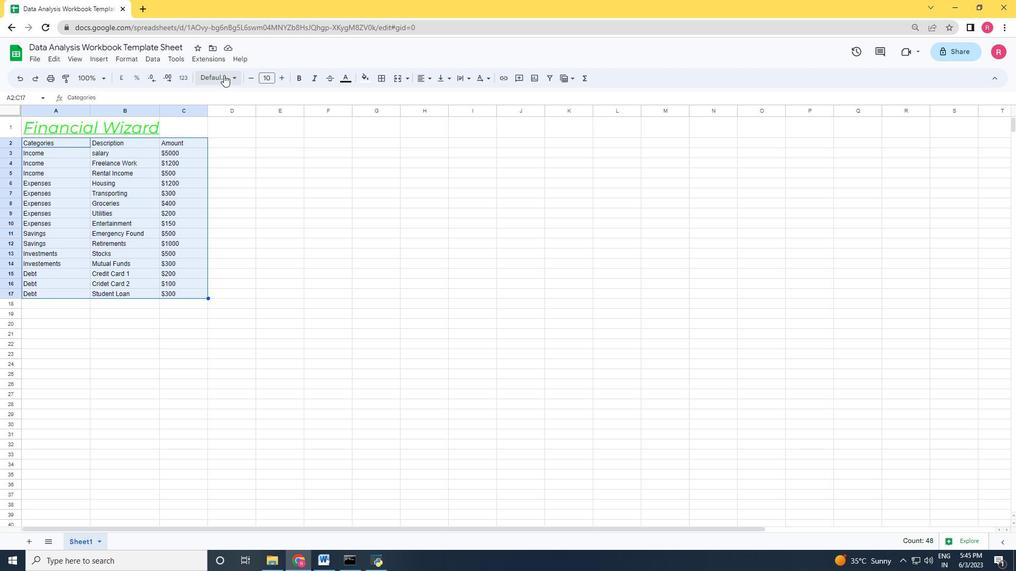 
Action: Mouse moved to (243, 376)
Screenshot: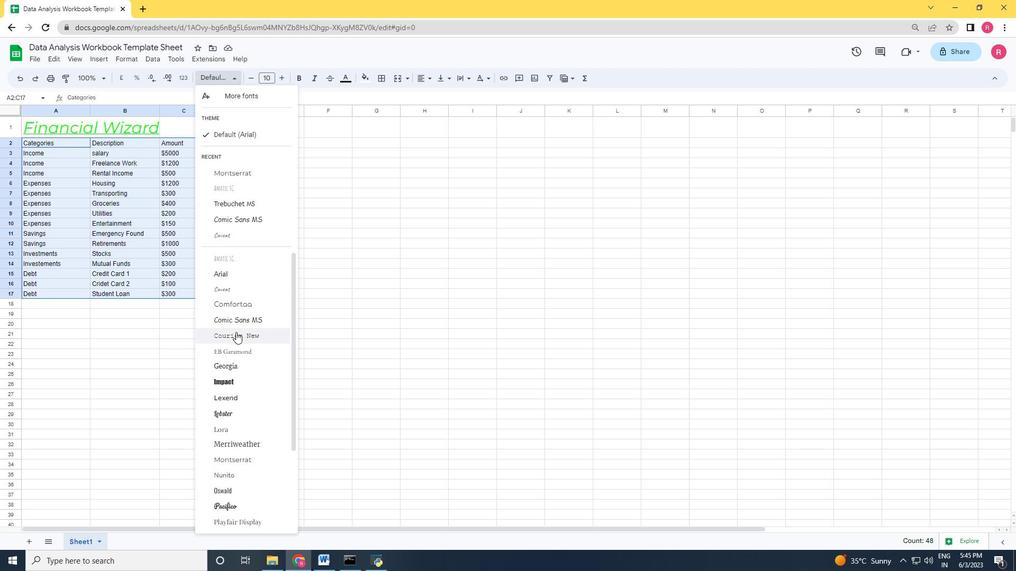 
Action: Mouse scrolled (243, 376) with delta (0, 0)
Screenshot: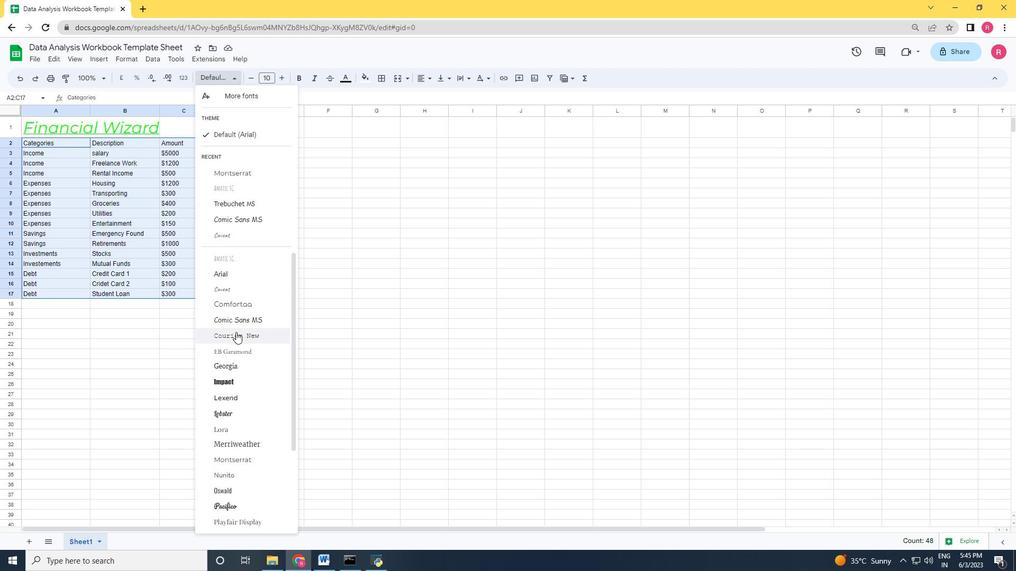 
Action: Mouse moved to (243, 378)
Screenshot: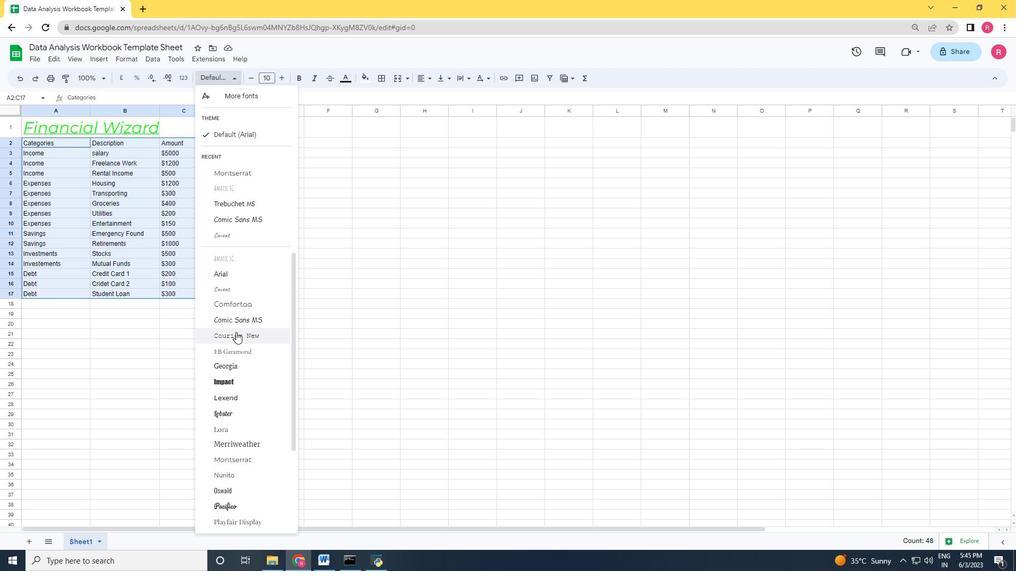 
Action: Mouse scrolled (243, 377) with delta (0, 0)
Screenshot: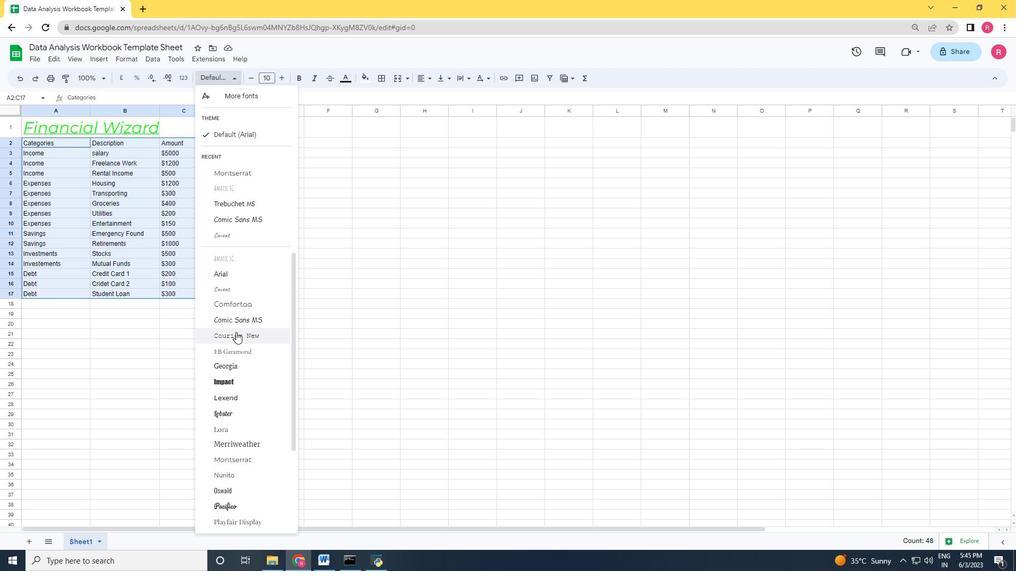 
Action: Mouse scrolled (243, 377) with delta (0, 0)
Screenshot: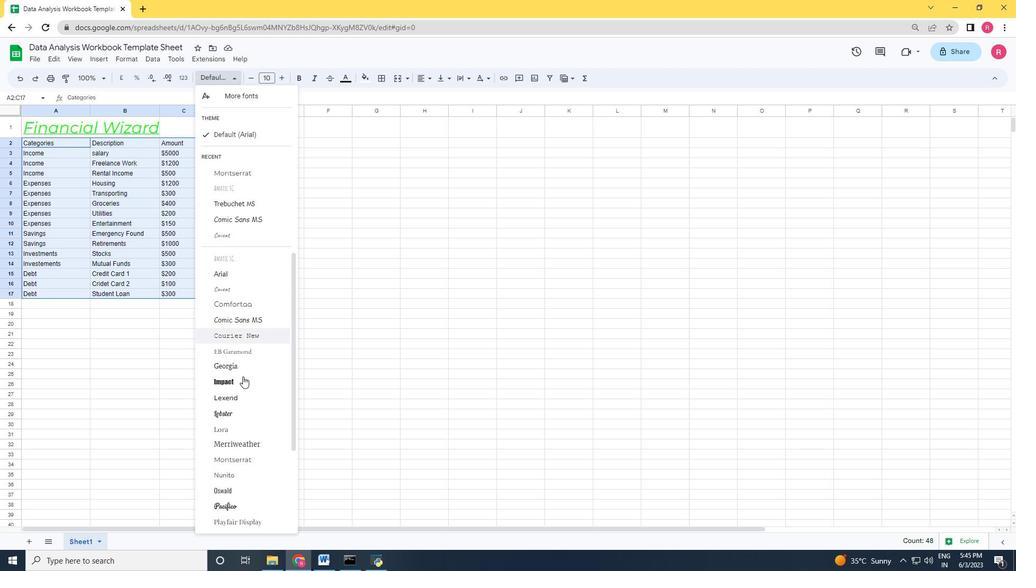 
Action: Mouse scrolled (243, 377) with delta (0, 0)
Screenshot: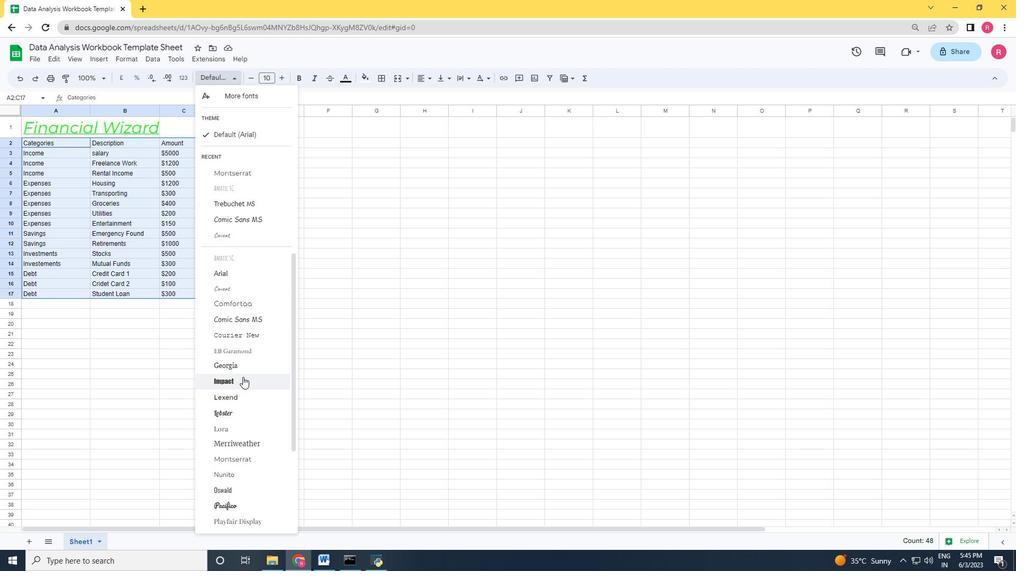 
Action: Mouse scrolled (243, 377) with delta (0, 0)
Screenshot: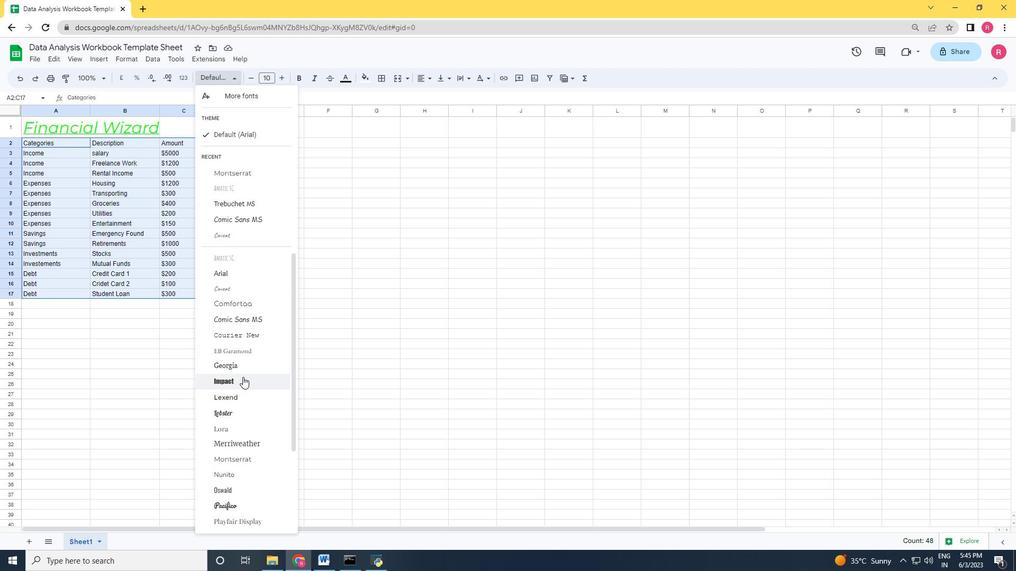 
Action: Mouse scrolled (243, 377) with delta (0, 0)
Screenshot: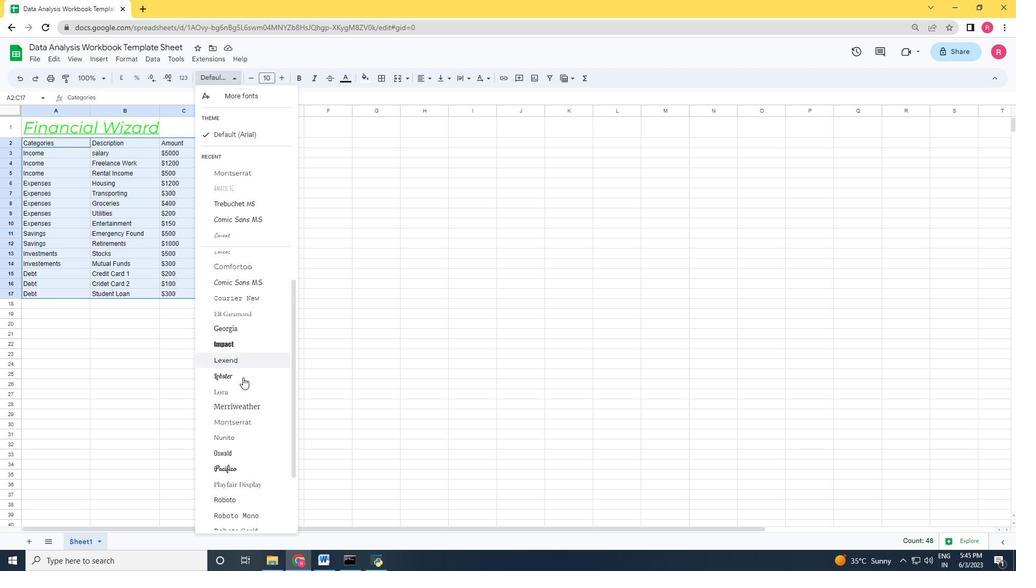 
Action: Mouse moved to (247, 436)
Screenshot: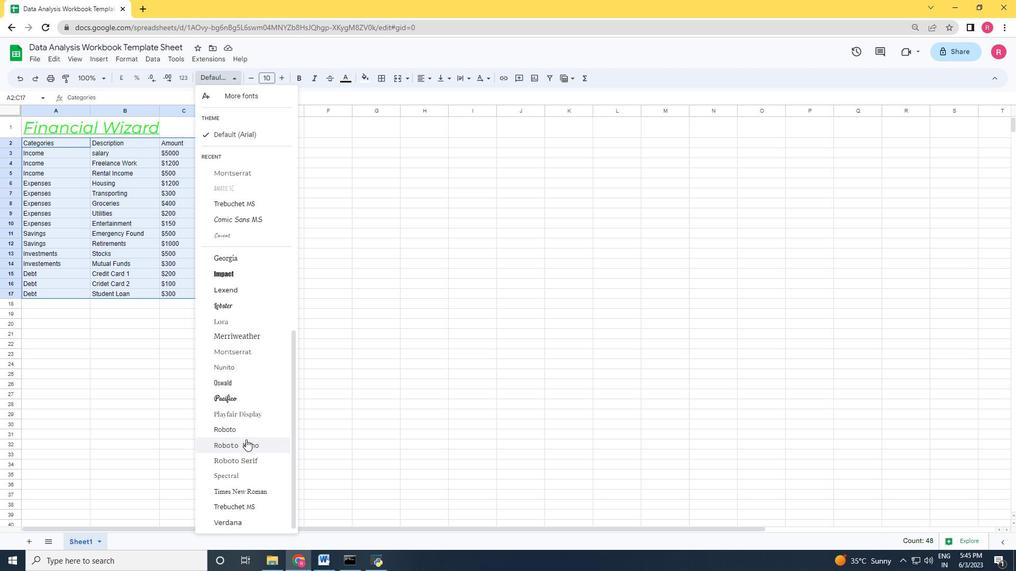 
Action: Mouse scrolled (247, 437) with delta (0, 0)
Screenshot: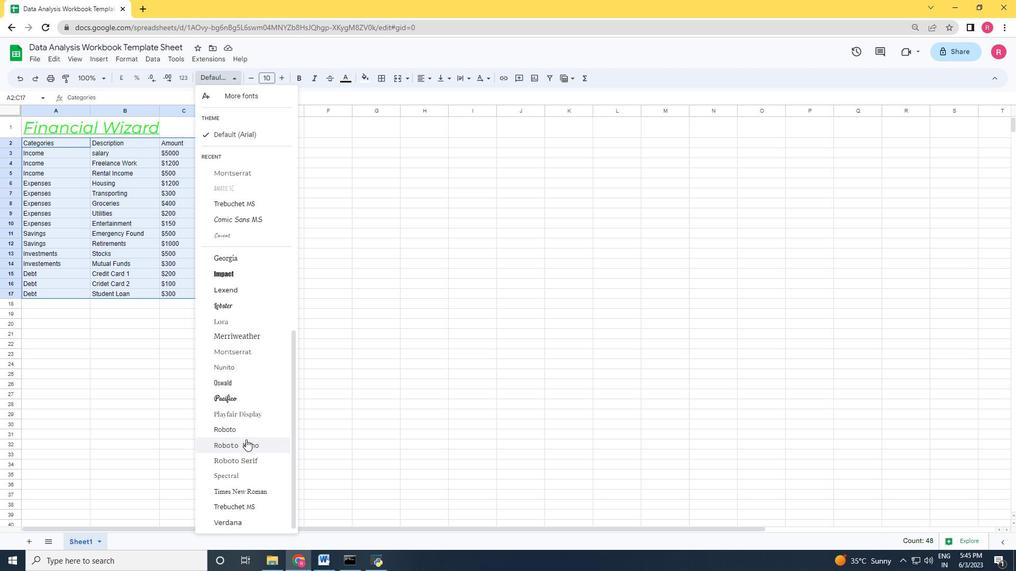 
Action: Mouse moved to (247, 436)
Screenshot: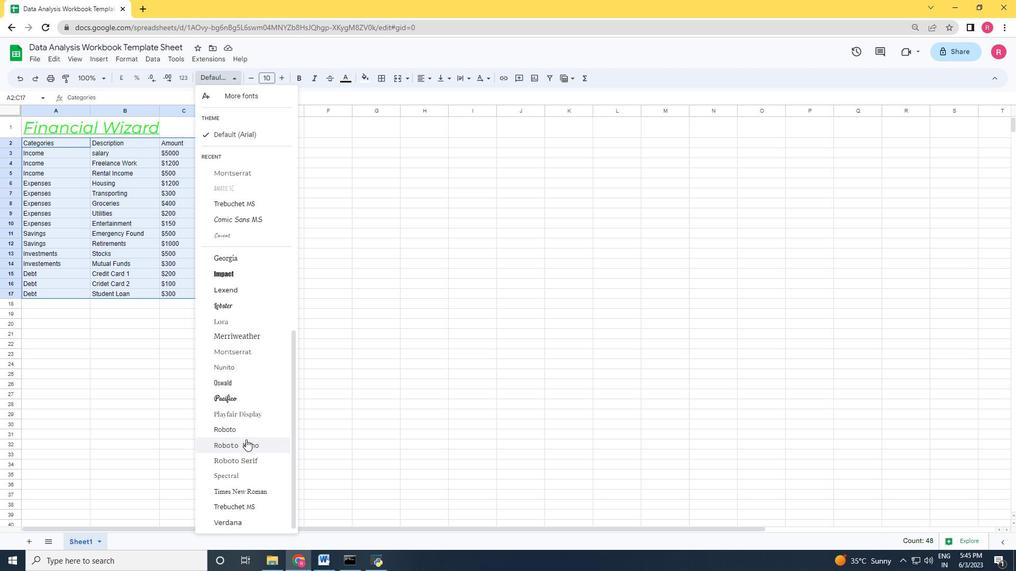 
Action: Mouse scrolled (247, 437) with delta (0, 0)
Screenshot: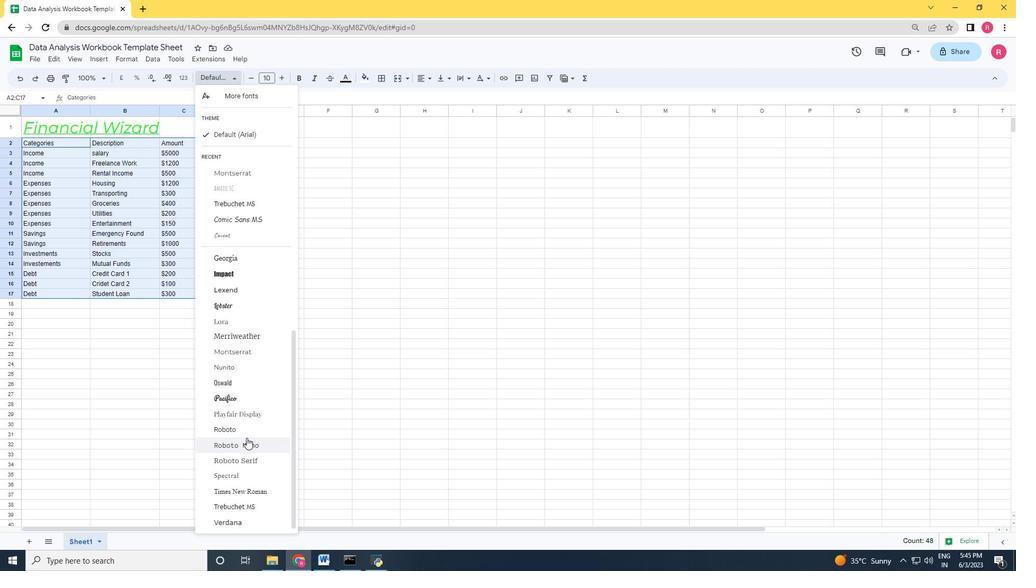 
Action: Mouse scrolled (247, 437) with delta (0, 0)
Screenshot: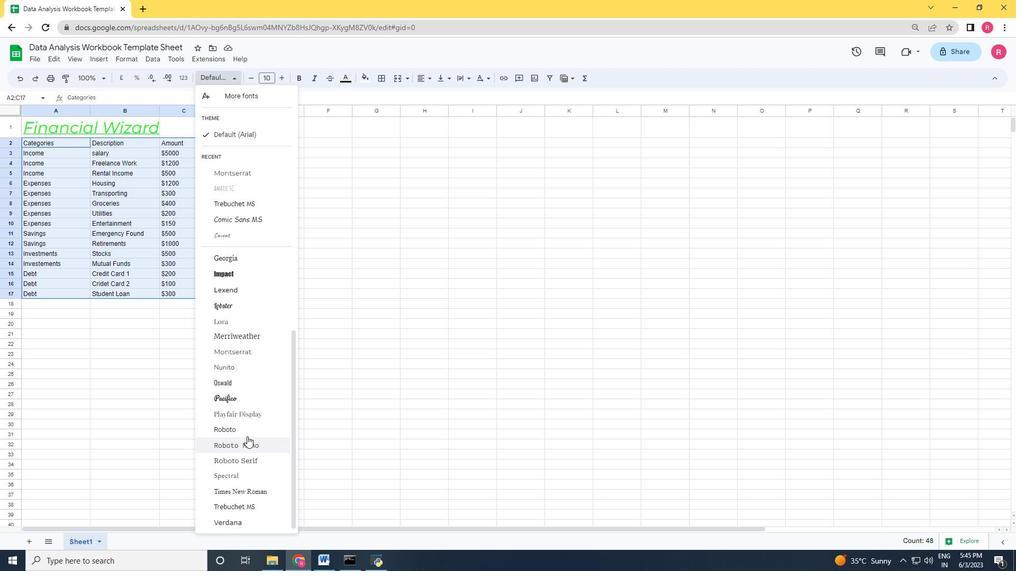 
Action: Mouse moved to (247, 435)
Screenshot: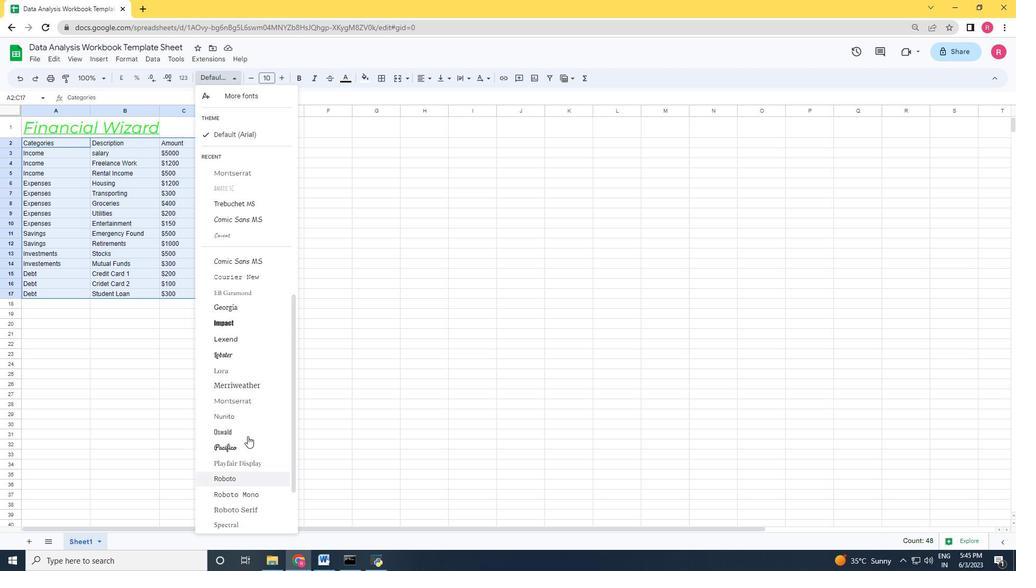 
Action: Mouse scrolled (247, 436) with delta (0, 0)
Screenshot: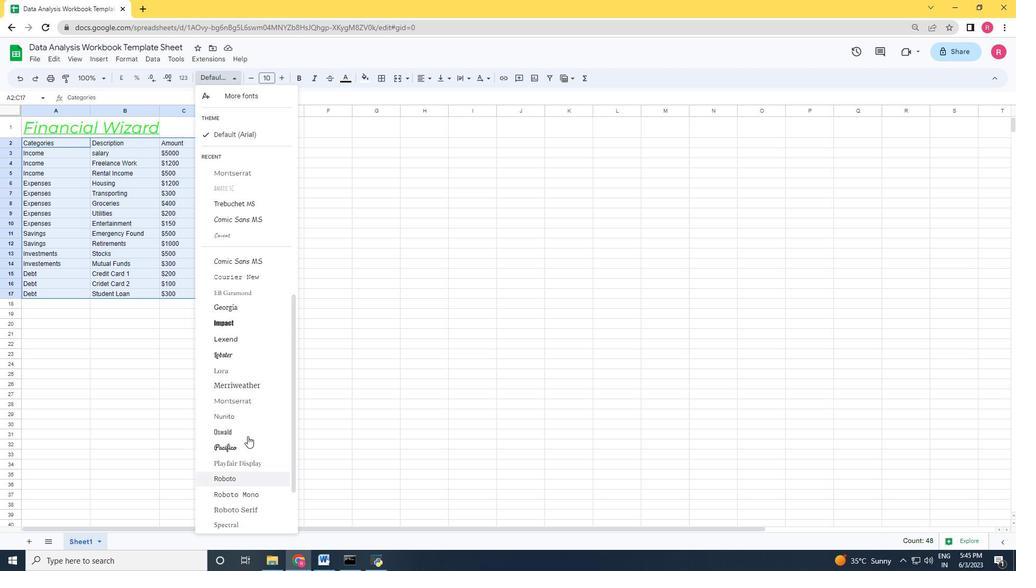 
Action: Mouse moved to (248, 432)
Screenshot: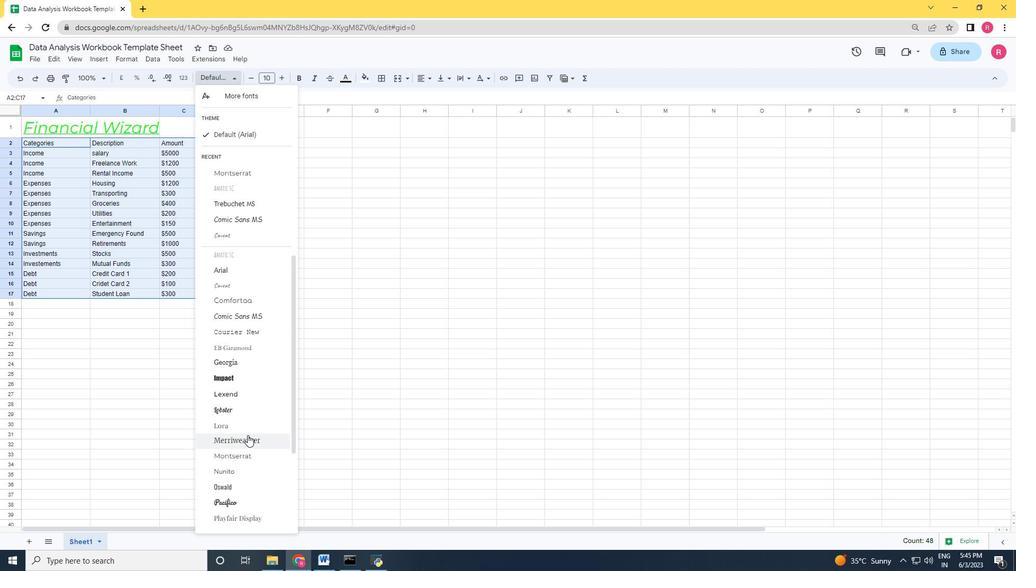 
Action: Mouse scrolled (248, 432) with delta (0, 0)
Screenshot: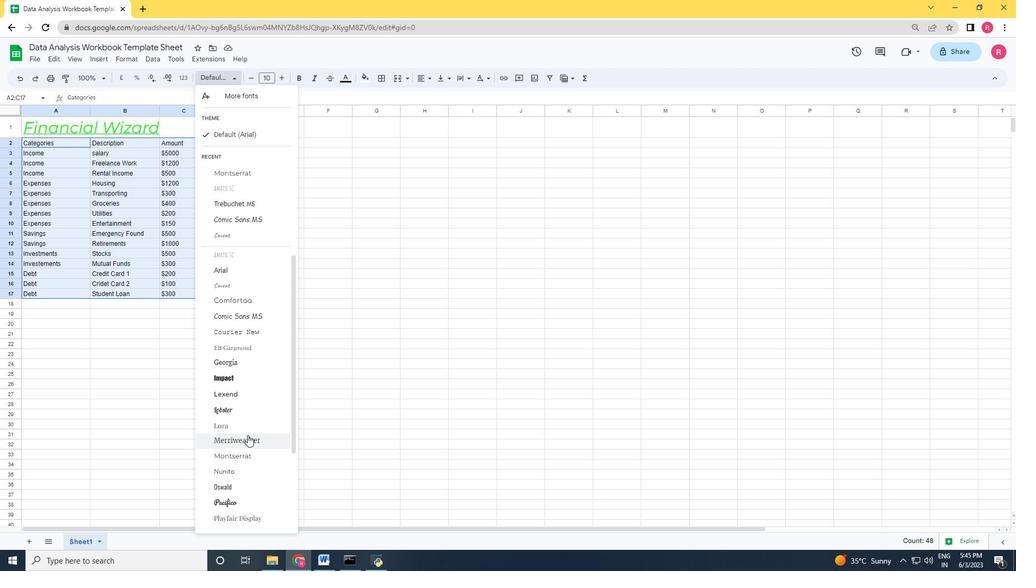 
Action: Mouse moved to (235, 96)
Screenshot: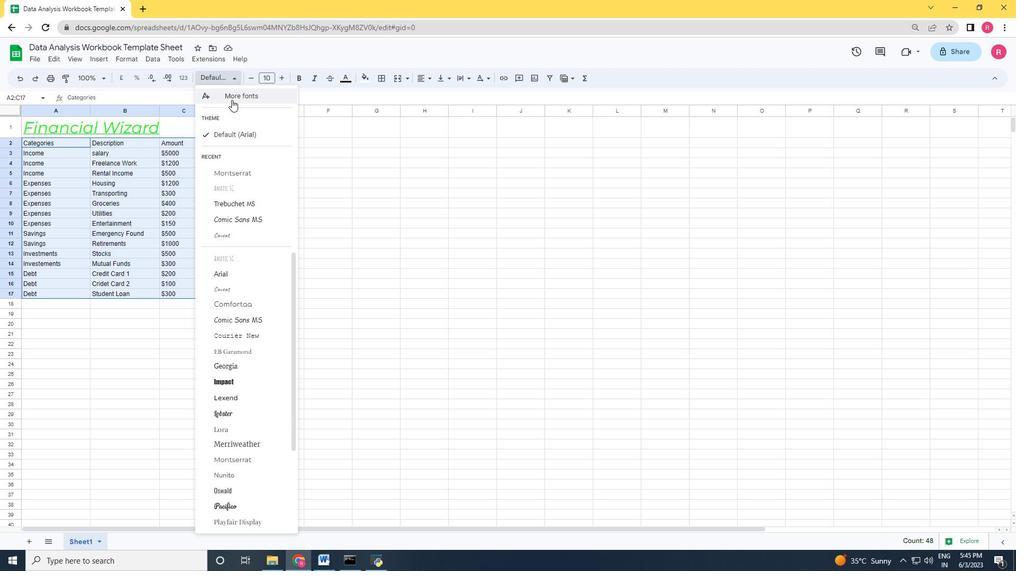 
Action: Mouse pressed left at (235, 96)
Screenshot: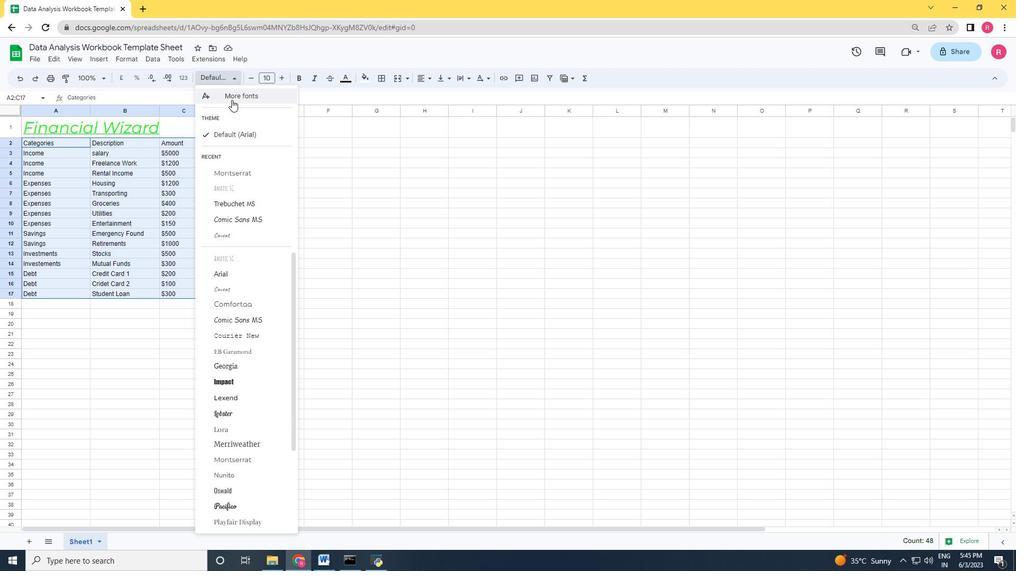 
Action: Mouse moved to (196, 75)
Screenshot: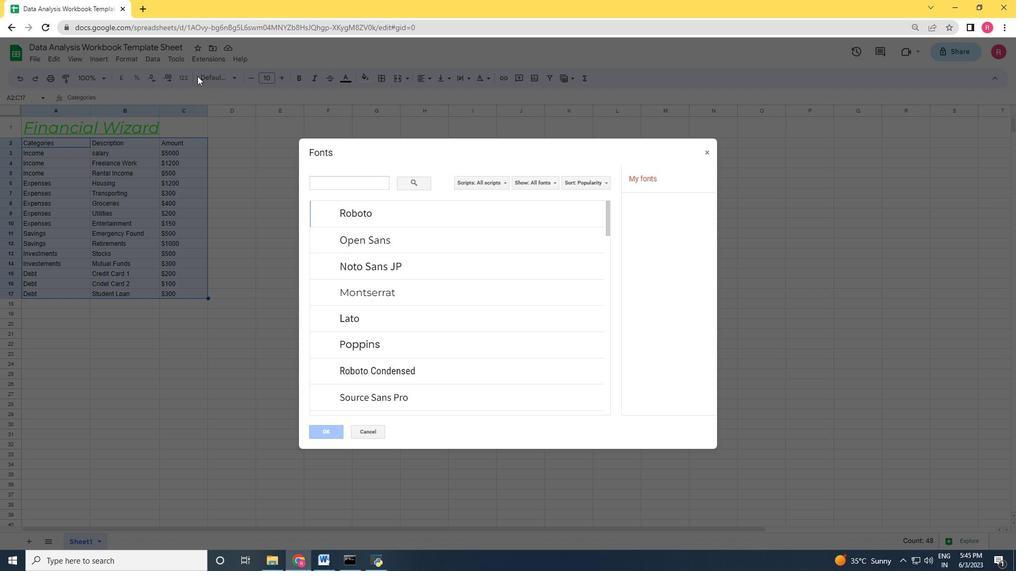 
Action: Key pressed w
Screenshot: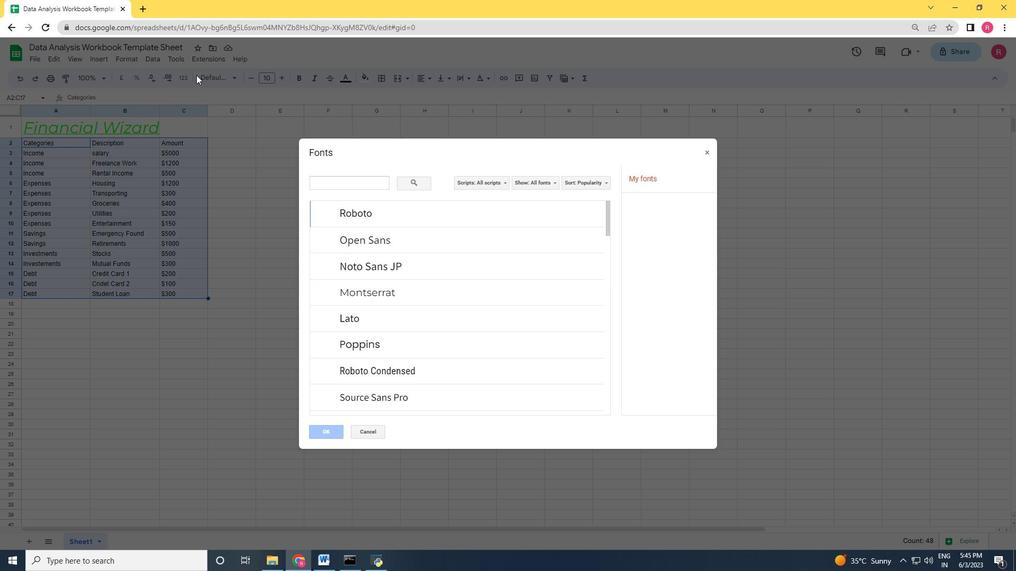 
Action: Mouse moved to (350, 183)
Screenshot: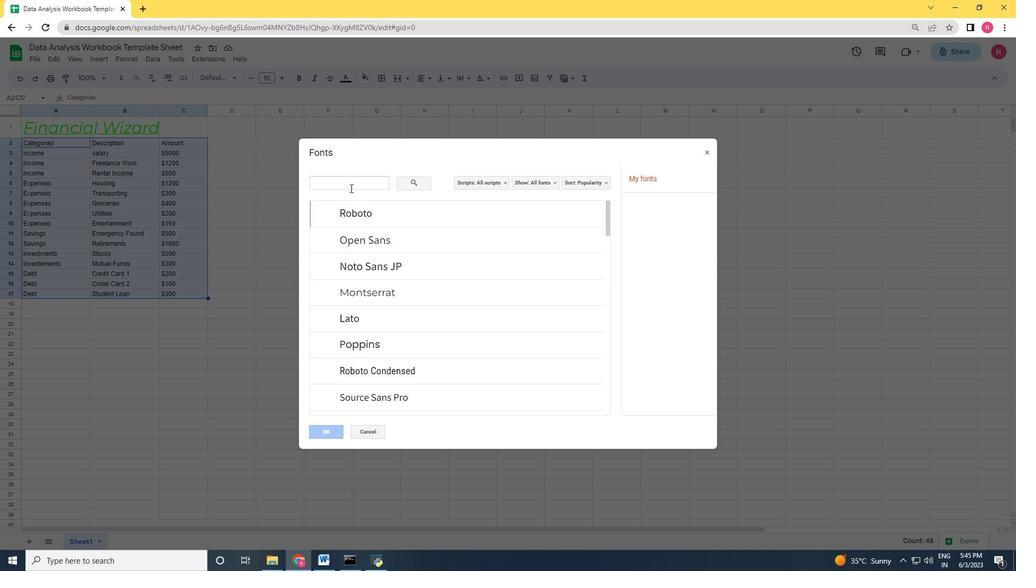 
Action: Mouse pressed left at (350, 183)
Screenshot: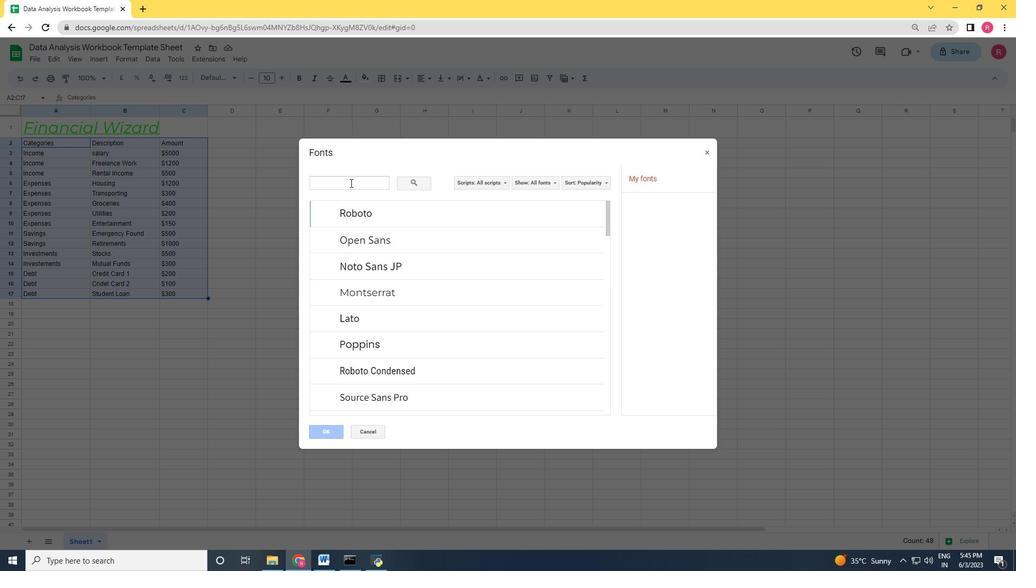 
Action: Mouse moved to (335, 176)
Screenshot: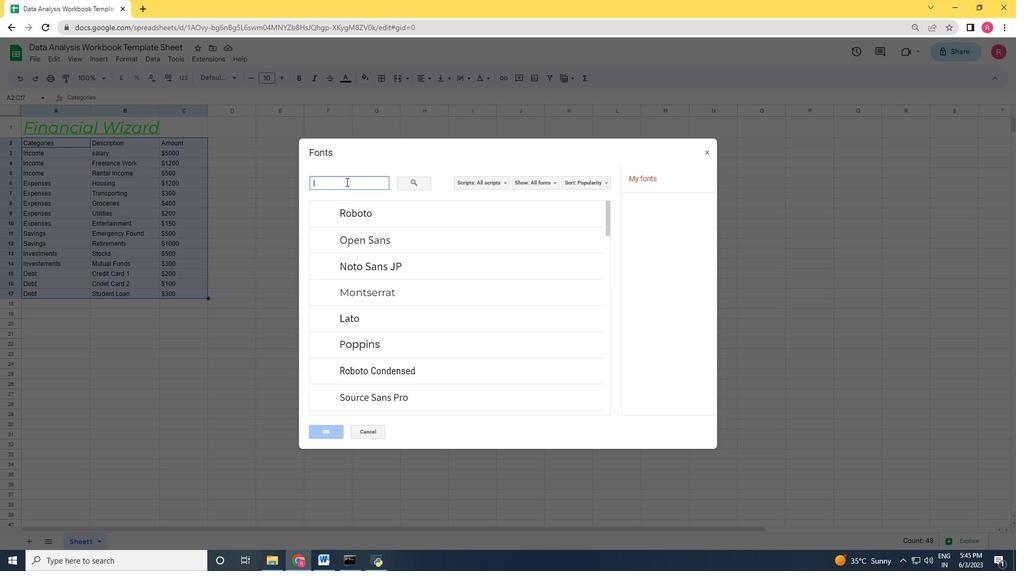
Action: Key pressed wald
Screenshot: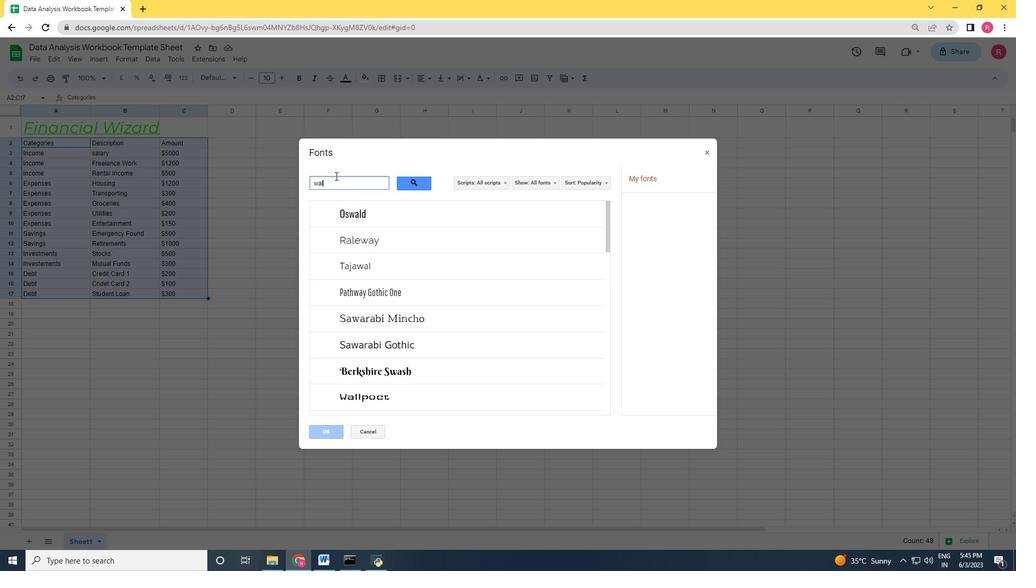 
Action: Mouse moved to (384, 206)
Screenshot: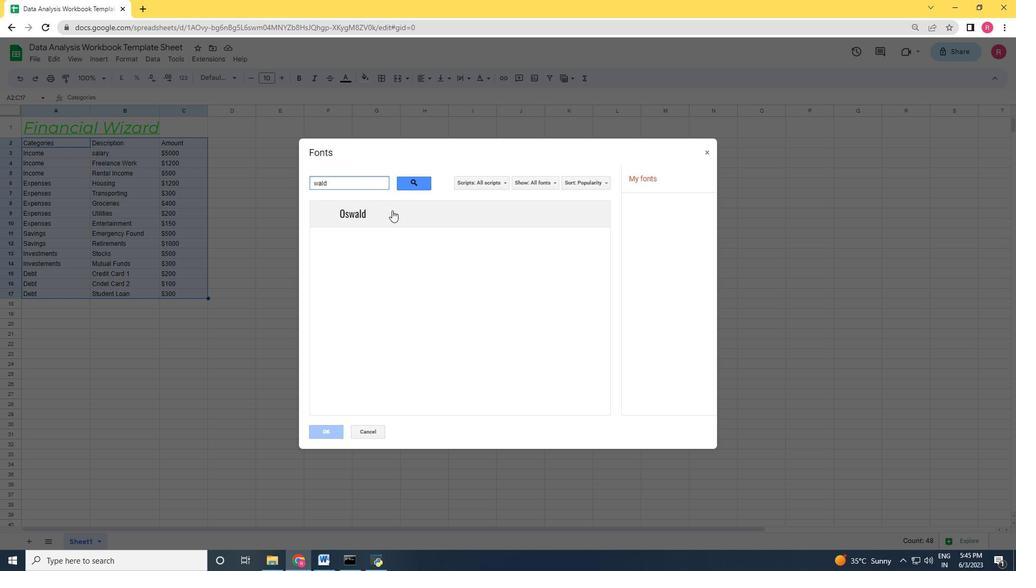 
Action: Mouse pressed left at (384, 206)
Screenshot: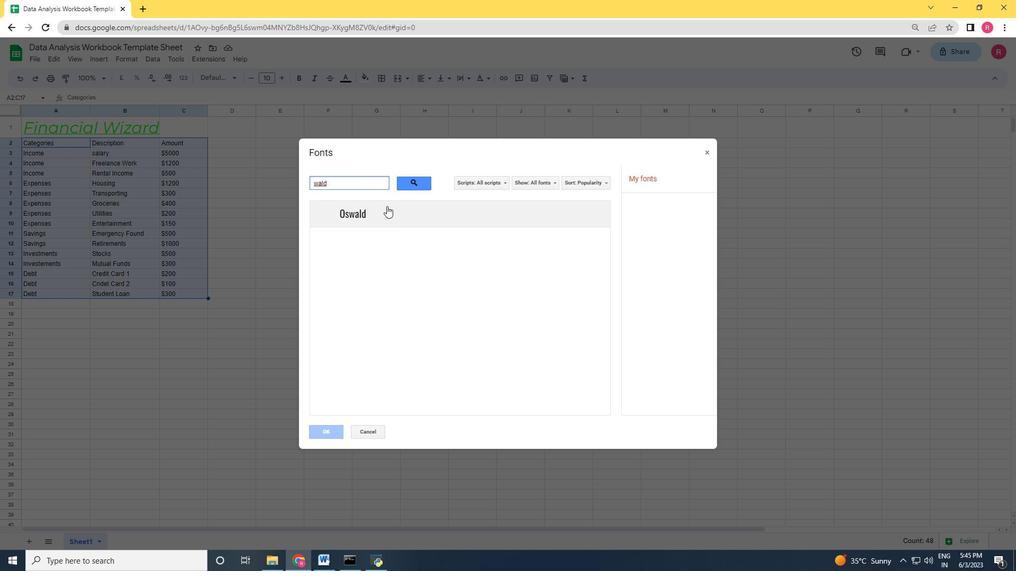 
Action: Mouse moved to (325, 434)
Screenshot: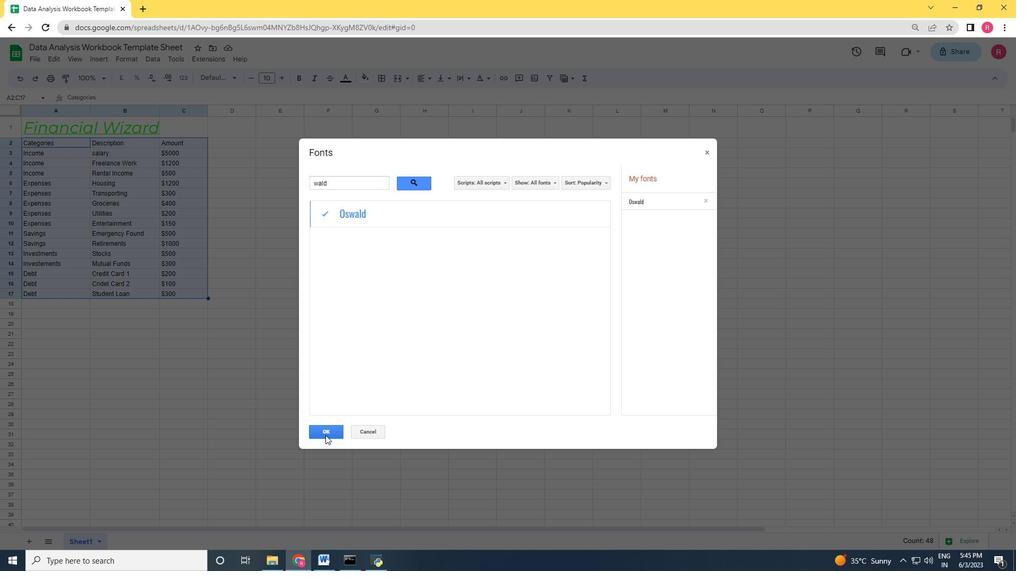 
Action: Mouse pressed left at (325, 434)
Screenshot: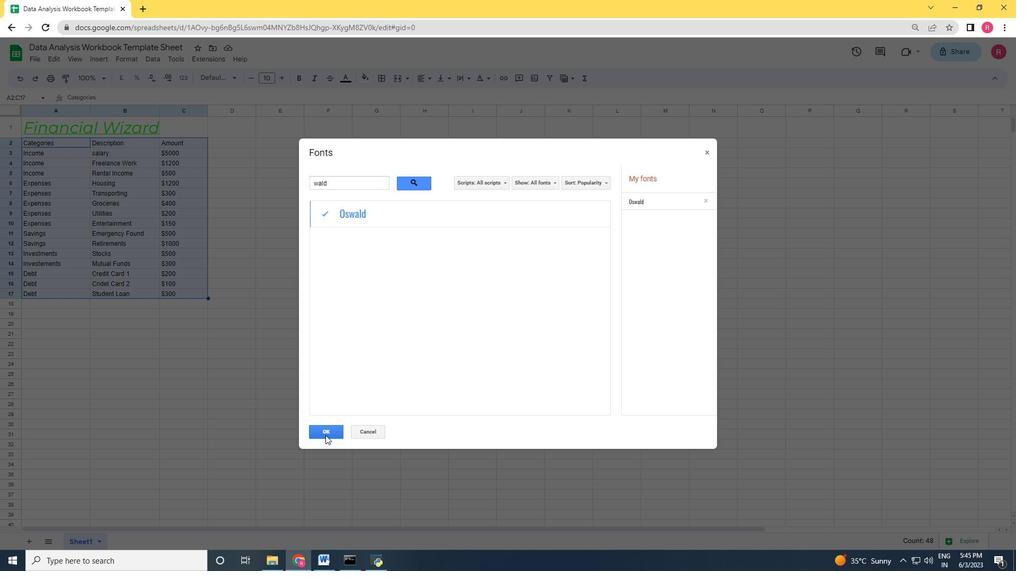 
Action: Mouse moved to (279, 76)
Screenshot: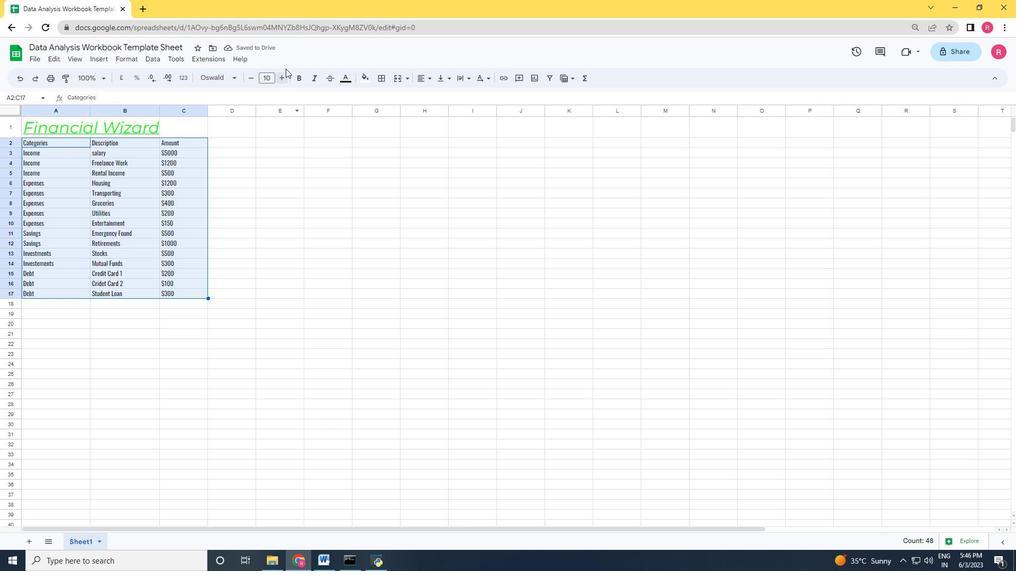 
Action: Mouse pressed left at (279, 76)
Screenshot: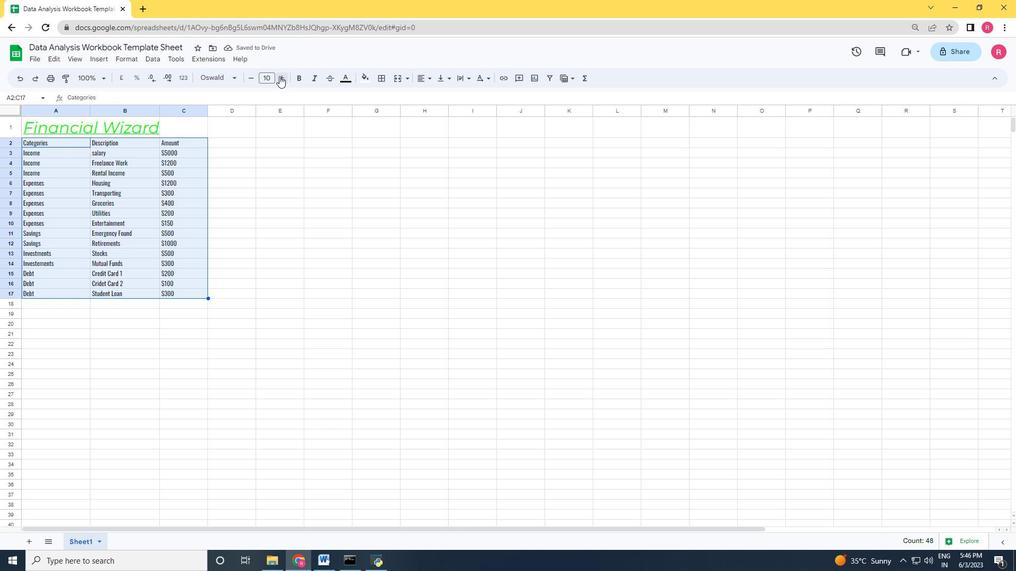 
Action: Mouse moved to (279, 76)
Screenshot: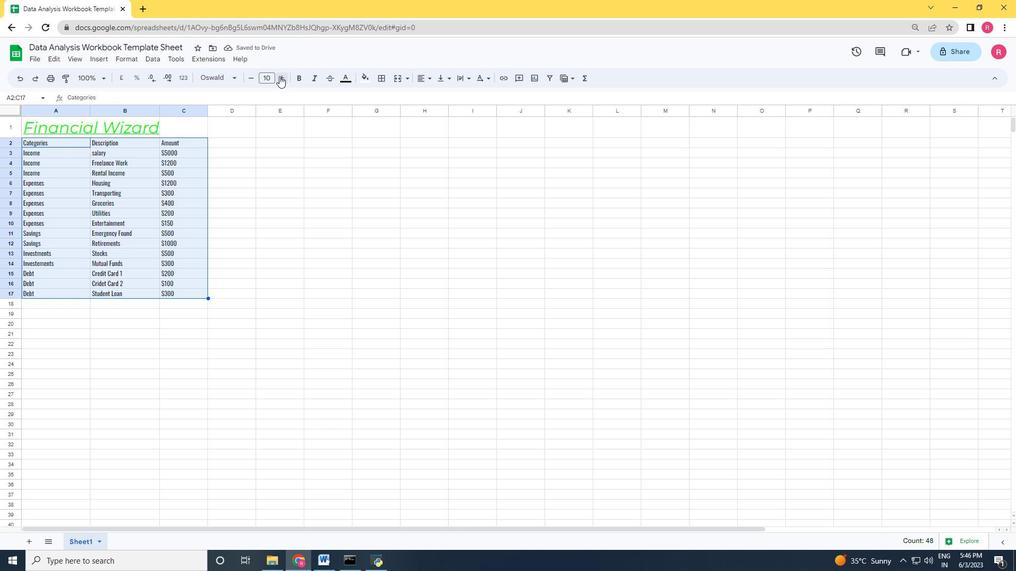 
Action: Mouse pressed left at (279, 76)
Screenshot: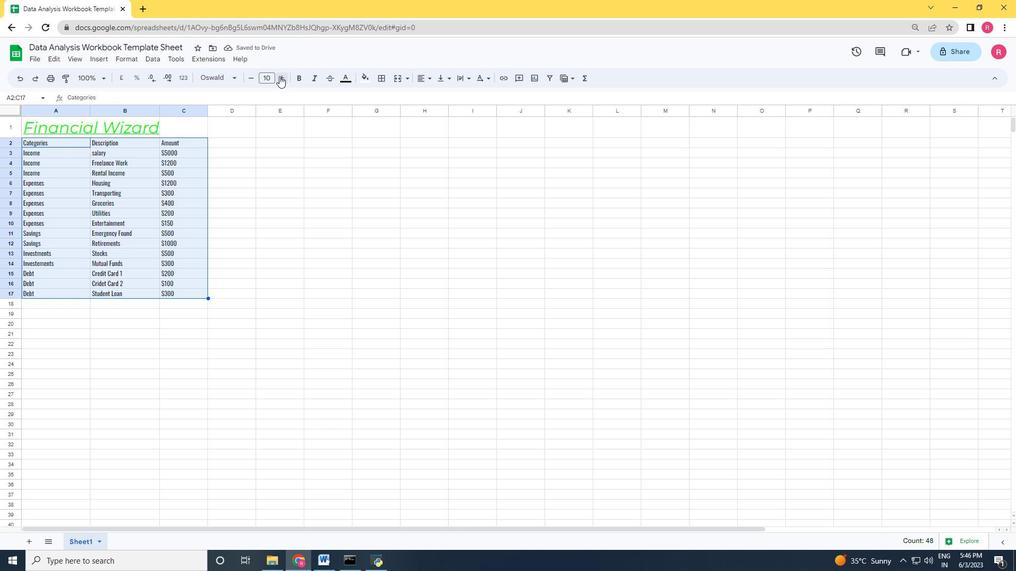 
Action: Mouse moved to (280, 76)
Screenshot: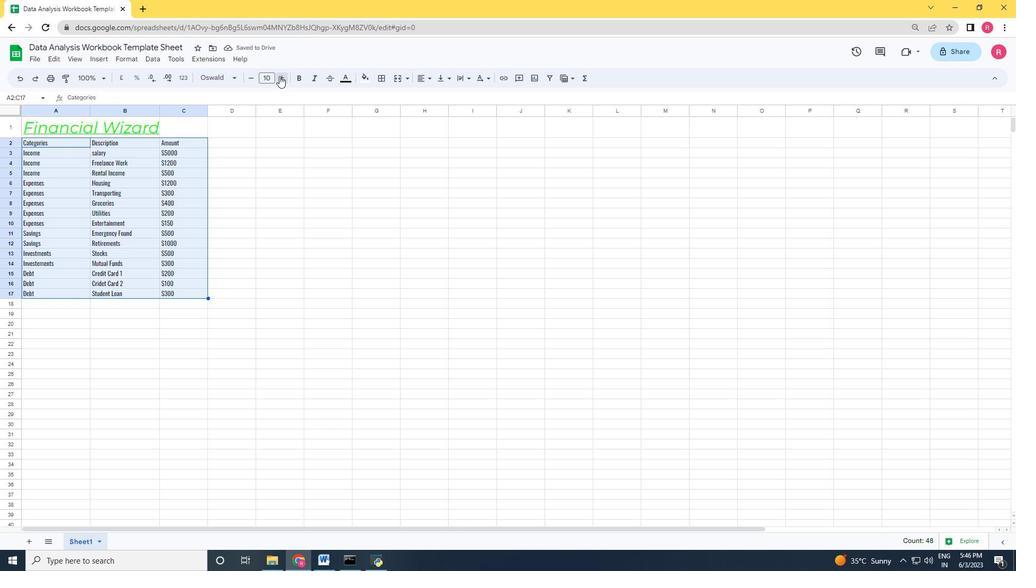 
Action: Mouse pressed left at (280, 76)
Screenshot: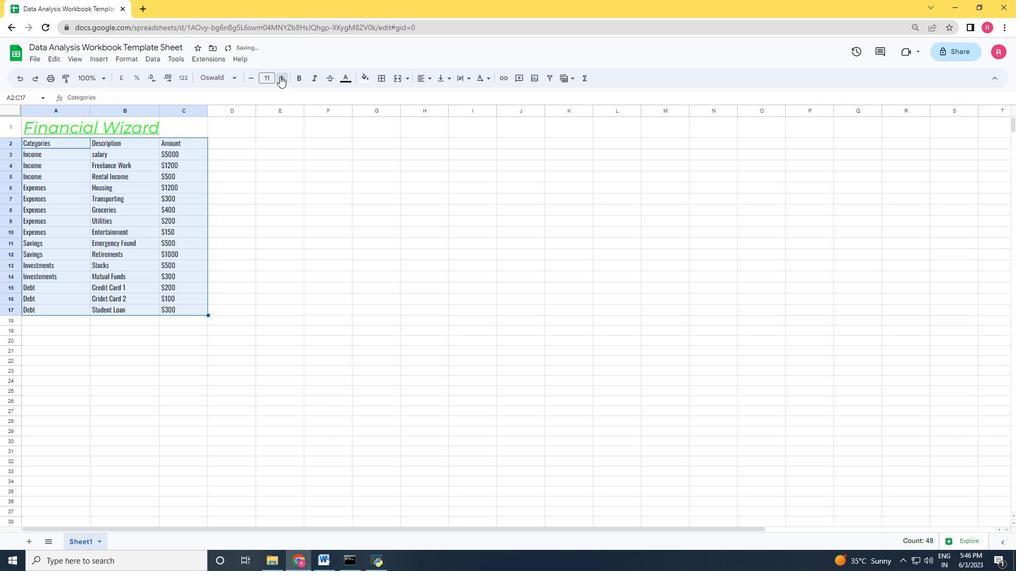 
Action: Mouse pressed left at (280, 76)
Screenshot: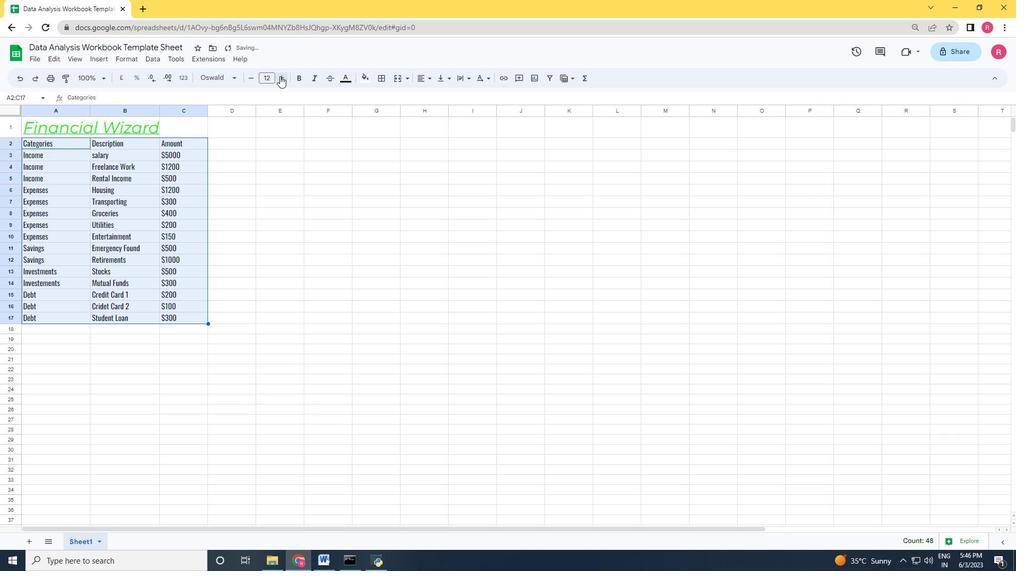 
Action: Mouse pressed left at (280, 76)
Screenshot: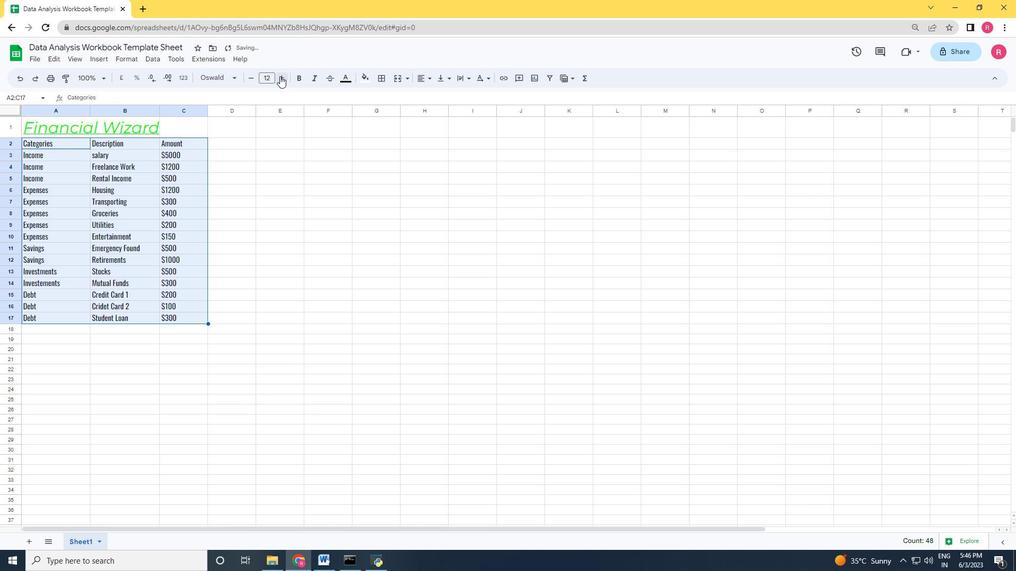 
Action: Mouse pressed left at (280, 76)
Screenshot: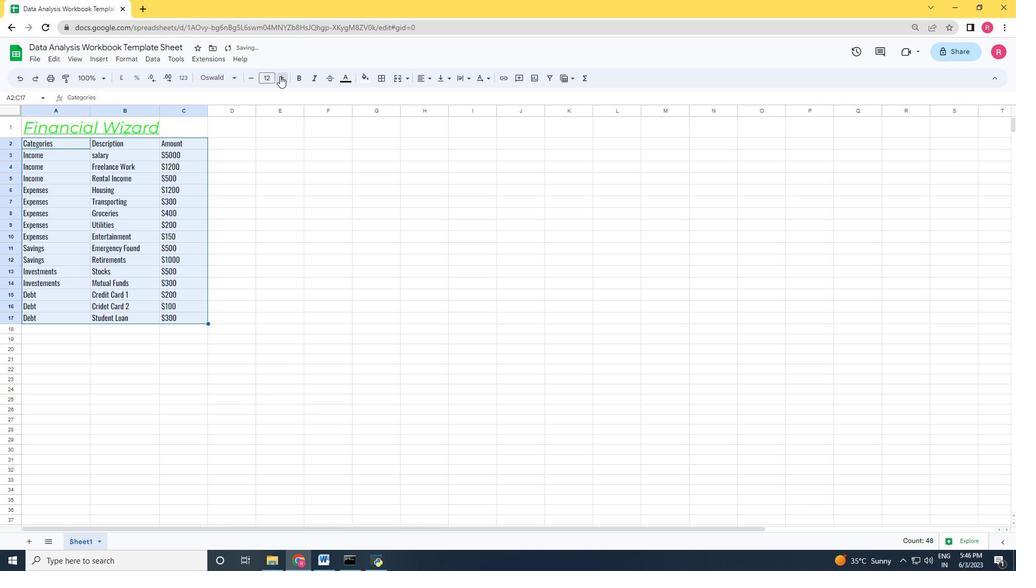 
Action: Mouse pressed left at (280, 76)
Screenshot: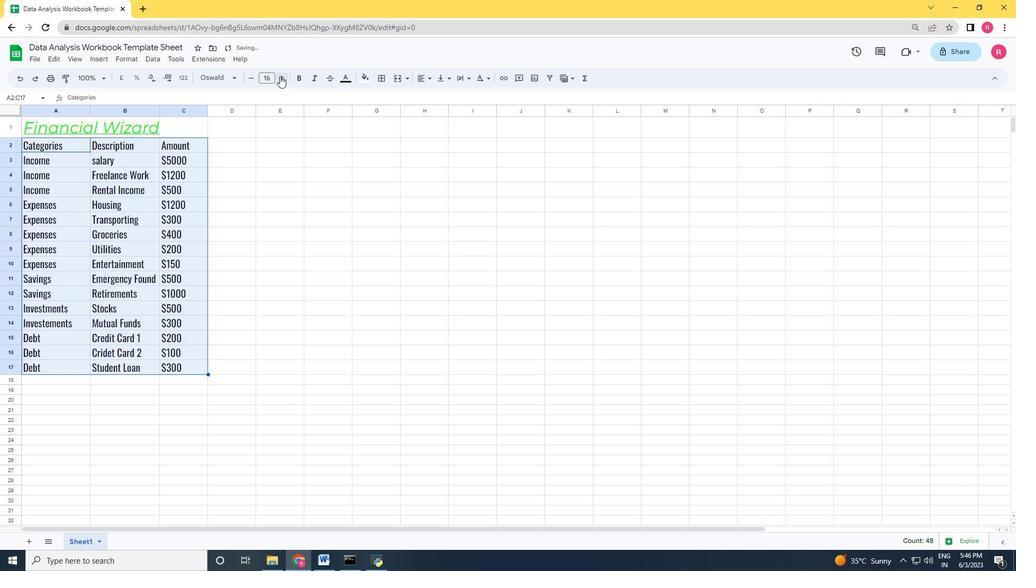 
Action: Mouse pressed left at (280, 76)
Screenshot: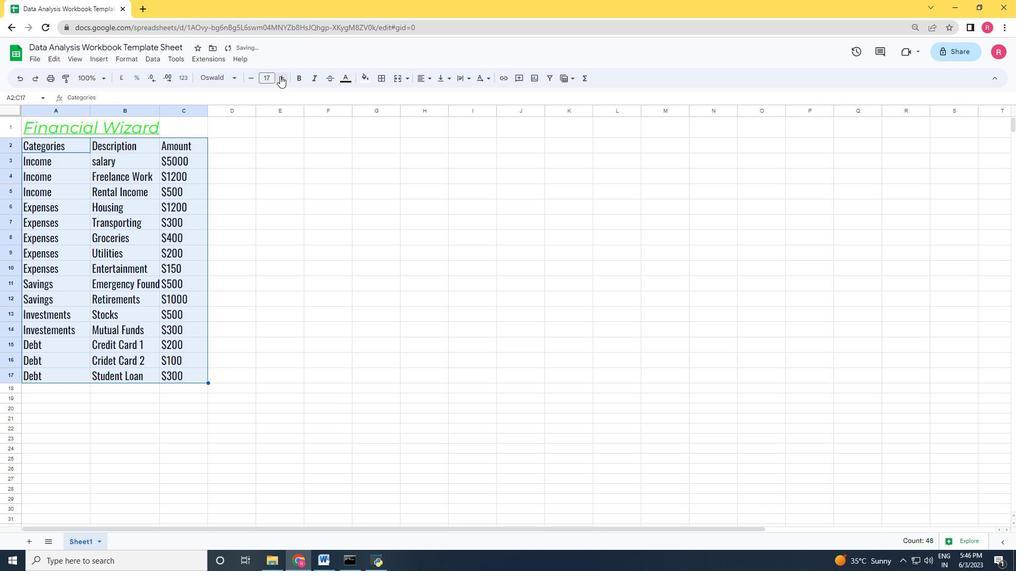 
Action: Mouse moved to (83, 128)
Screenshot: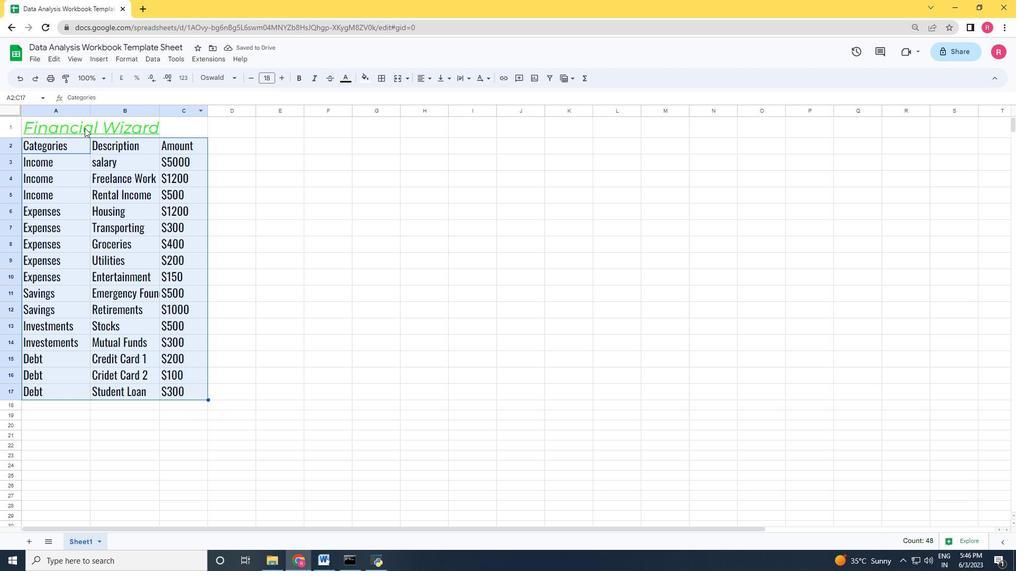 
Action: Mouse pressed left at (83, 128)
Screenshot: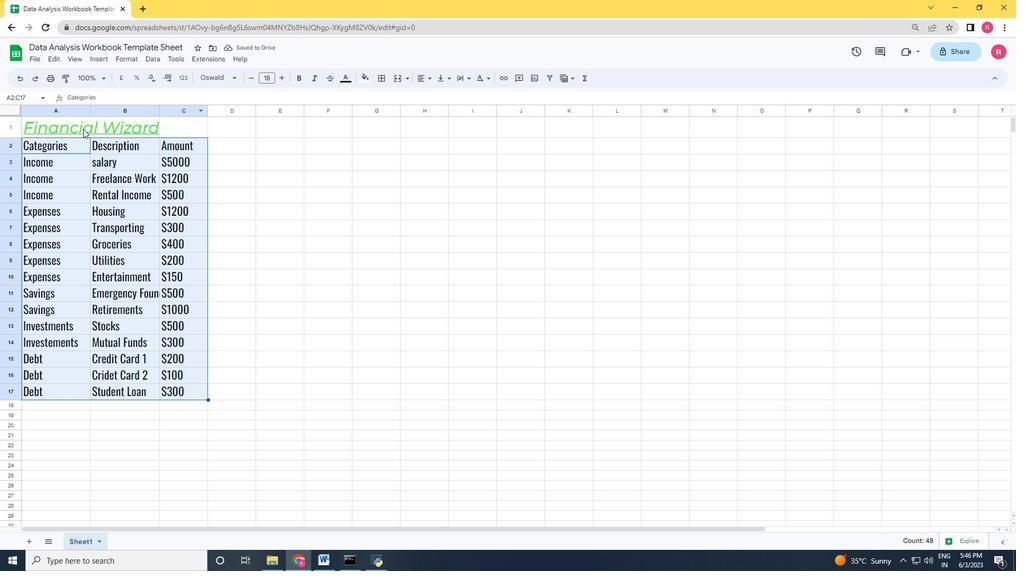 
Action: Mouse moved to (83, 129)
Screenshot: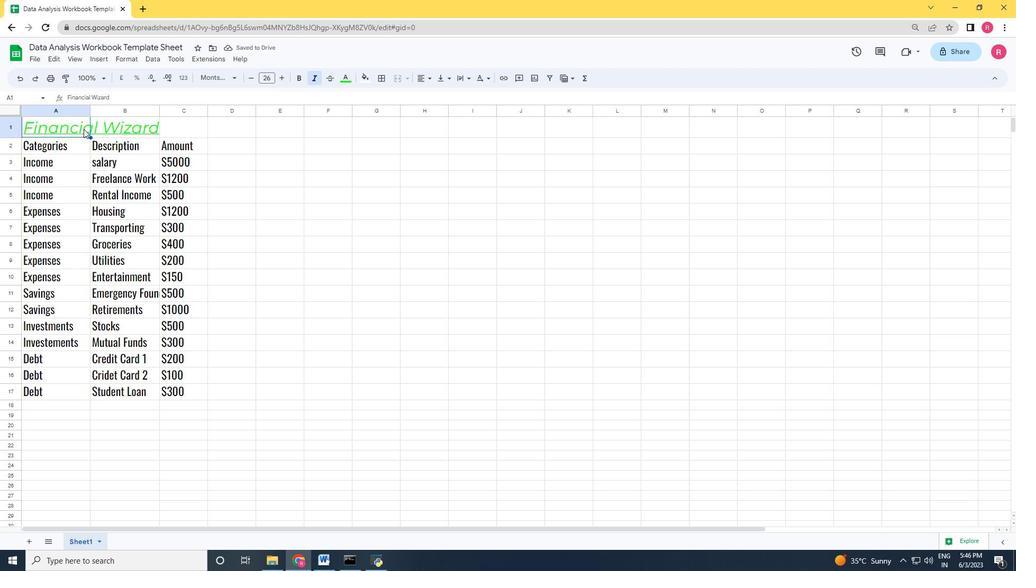 
Action: Key pressed <Key.shift_r><Key.right><Key.right><Key.down><Key.down><Key.down><Key.down><Key.down><Key.down><Key.down><Key.down><Key.down><Key.down><Key.down><Key.down><Key.down><Key.down><Key.down><Key.down><Key.down><Key.down><Key.up><Key.up>
Screenshot: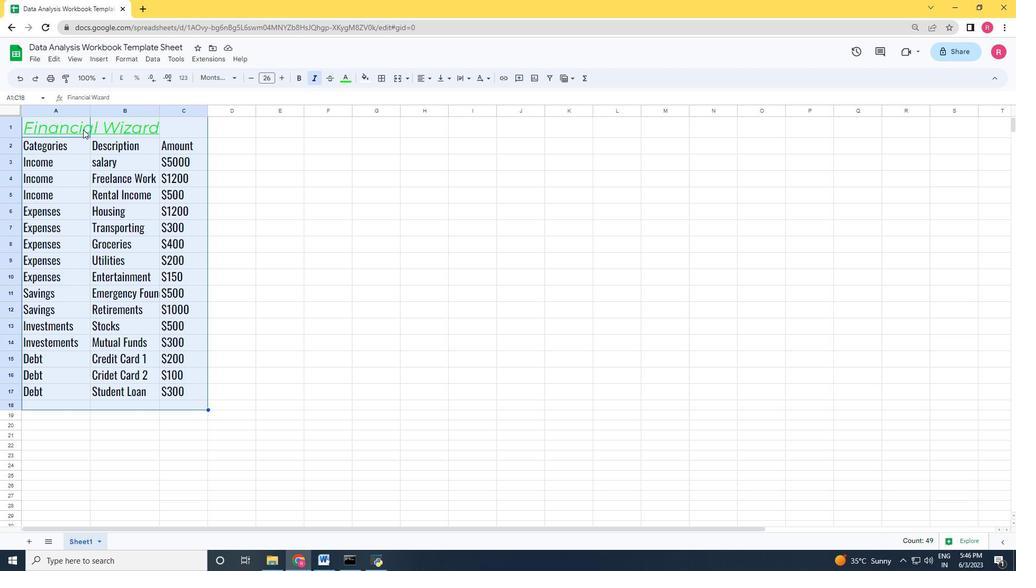 
Action: Mouse moved to (428, 79)
Screenshot: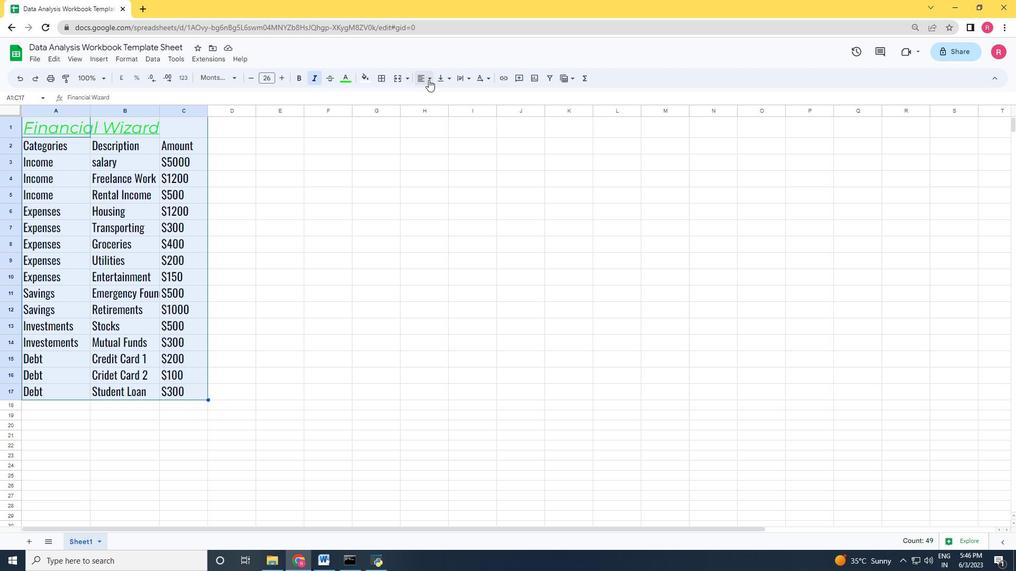 
Action: Mouse pressed left at (428, 79)
Screenshot: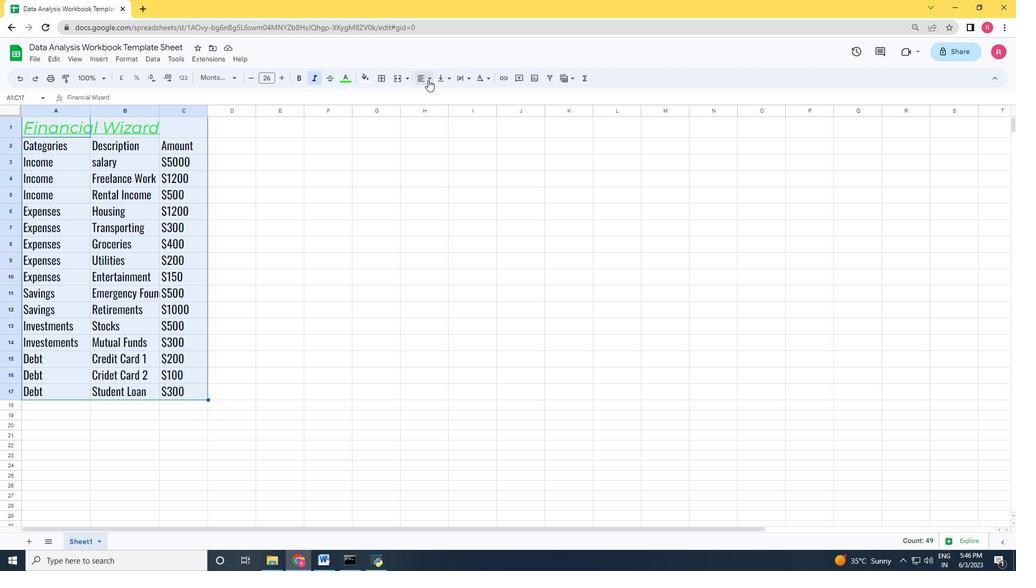 
Action: Mouse moved to (451, 100)
Screenshot: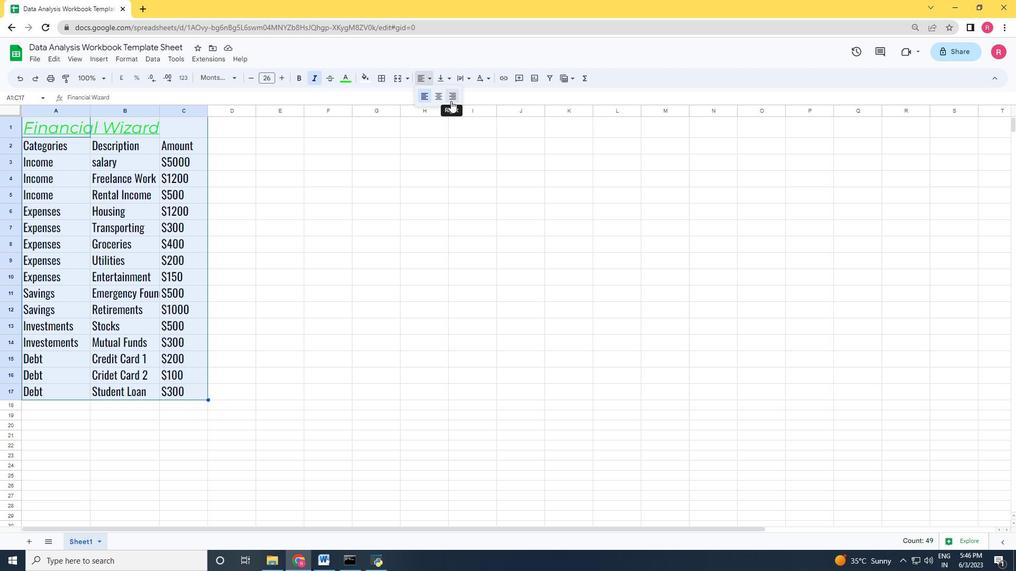 
Action: Mouse pressed left at (451, 100)
Screenshot: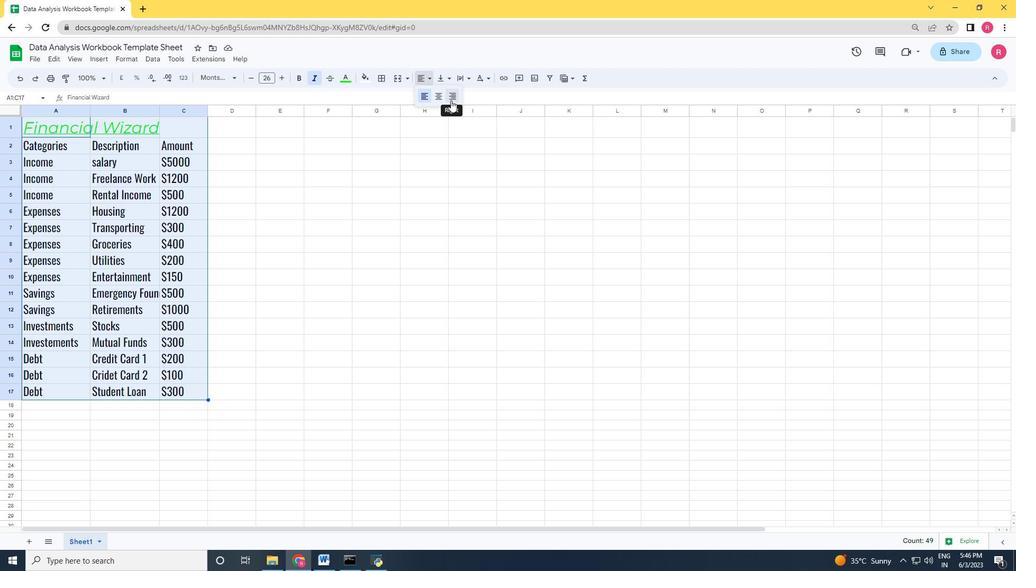 
Action: Mouse moved to (428, 81)
Screenshot: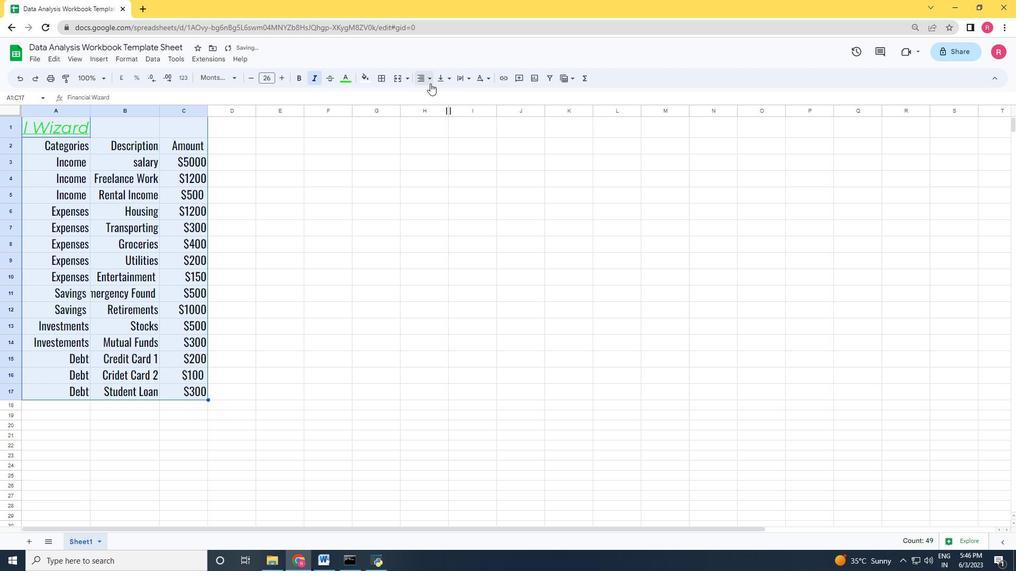 
Action: Mouse pressed left at (428, 81)
Screenshot: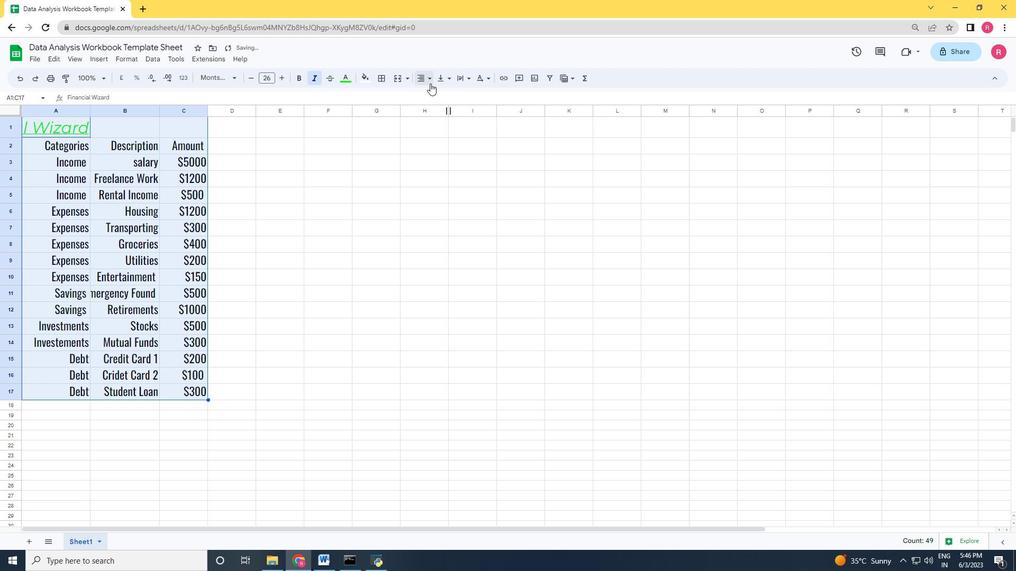 
Action: Mouse moved to (426, 99)
Screenshot: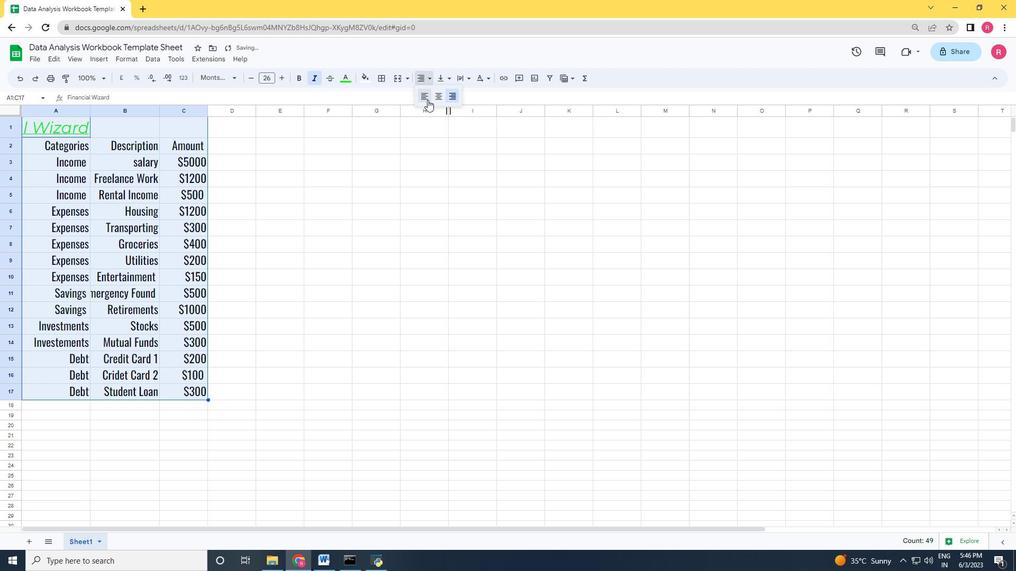 
Action: Mouse pressed left at (426, 99)
Screenshot: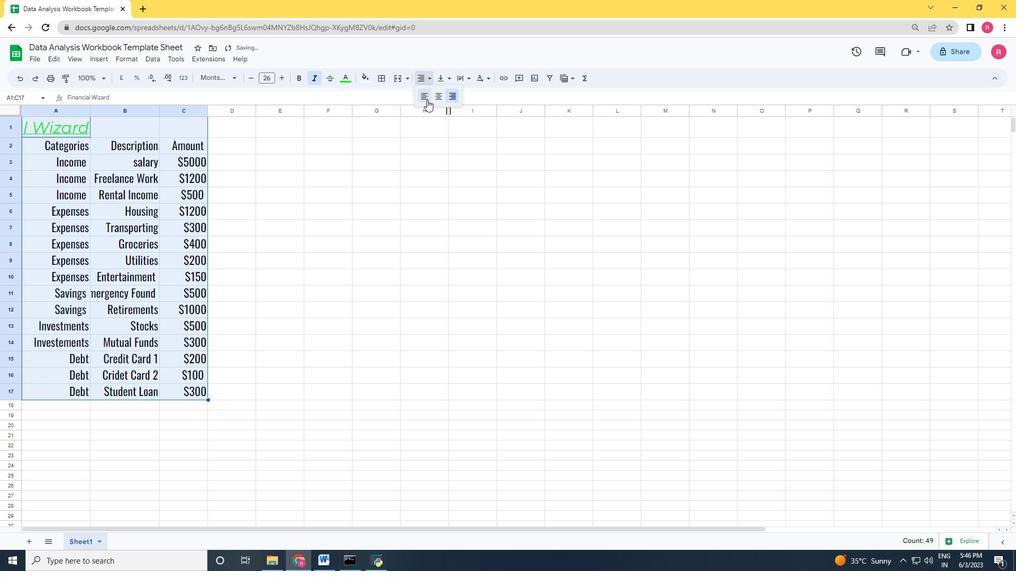 
Action: Mouse moved to (301, 256)
Screenshot: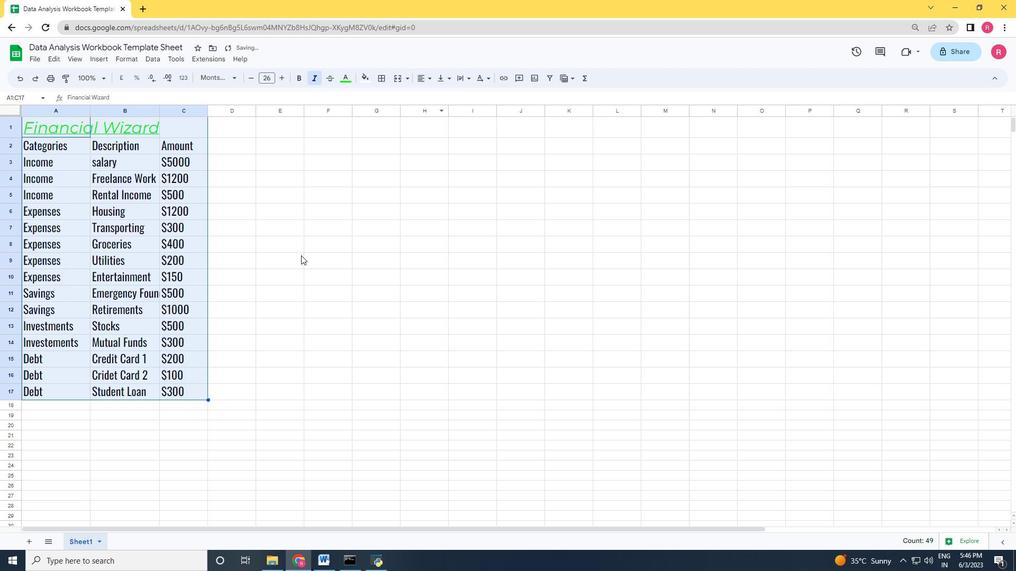 
Action: Mouse pressed left at (301, 256)
Screenshot: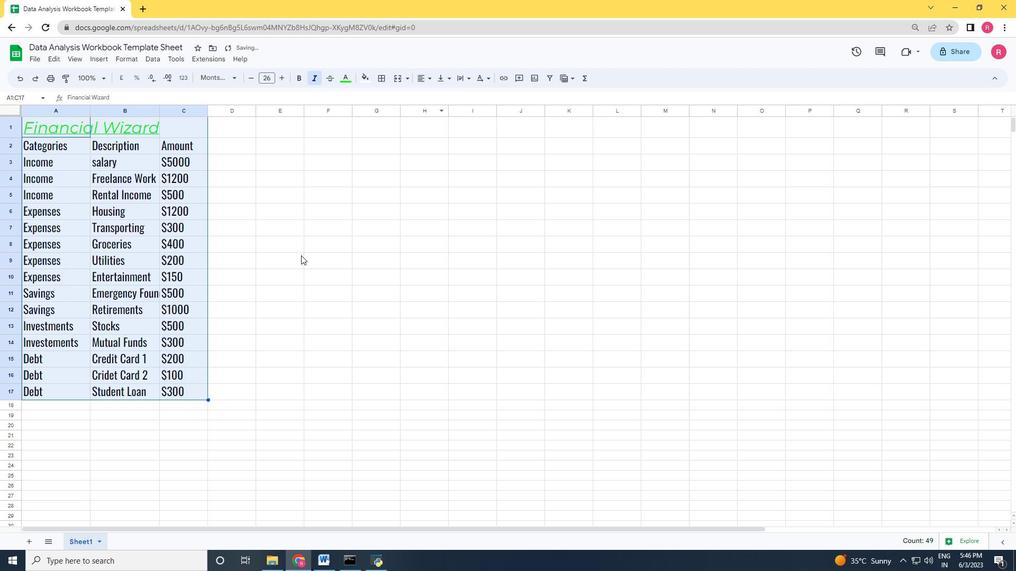 
Action: Mouse moved to (280, 245)
Screenshot: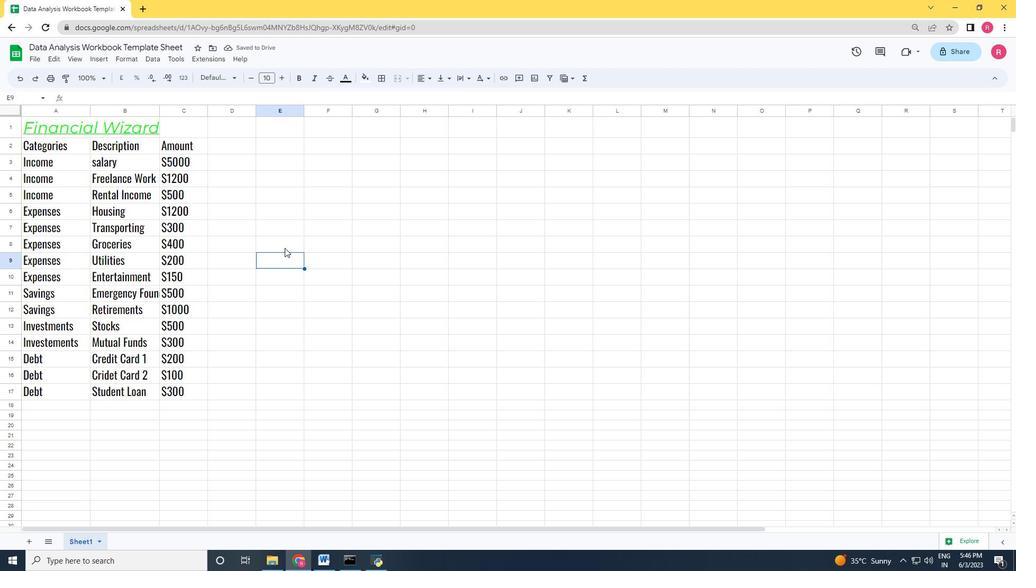 
